 Task: Search one way flight ticket for 3 adults, 3 children in premium economy from Springfield: Abraham Lincoln Capital Airport to New Bern: Coastal Carolina Regional Airport (was Craven County Regional) on 5-4-2023. Choice of flights is United. Number of bags: 9 checked bags. Price is upto 25000. Outbound departure time preference is 20:45.
Action: Mouse moved to (308, 279)
Screenshot: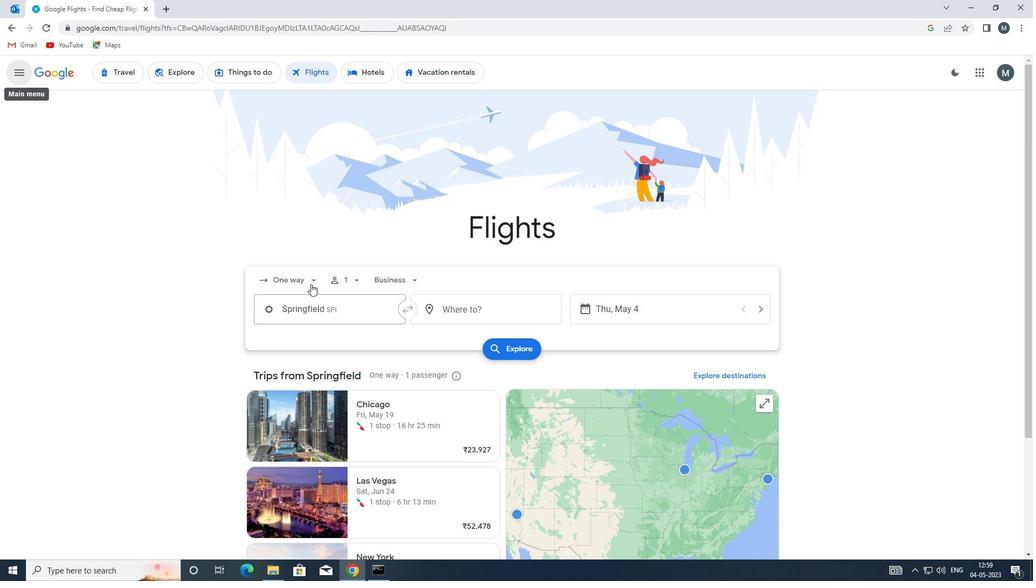 
Action: Mouse pressed left at (308, 279)
Screenshot: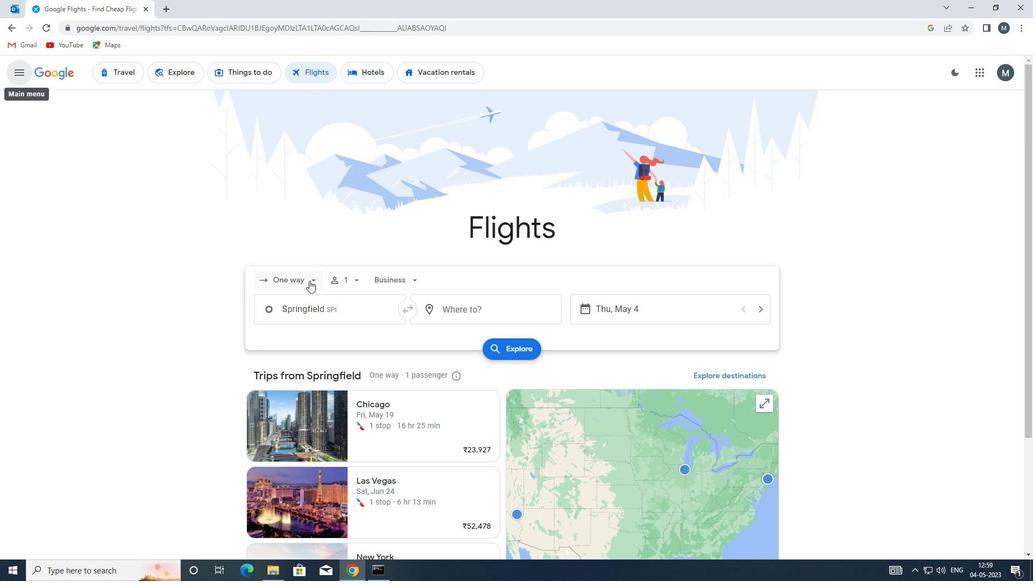 
Action: Mouse moved to (318, 333)
Screenshot: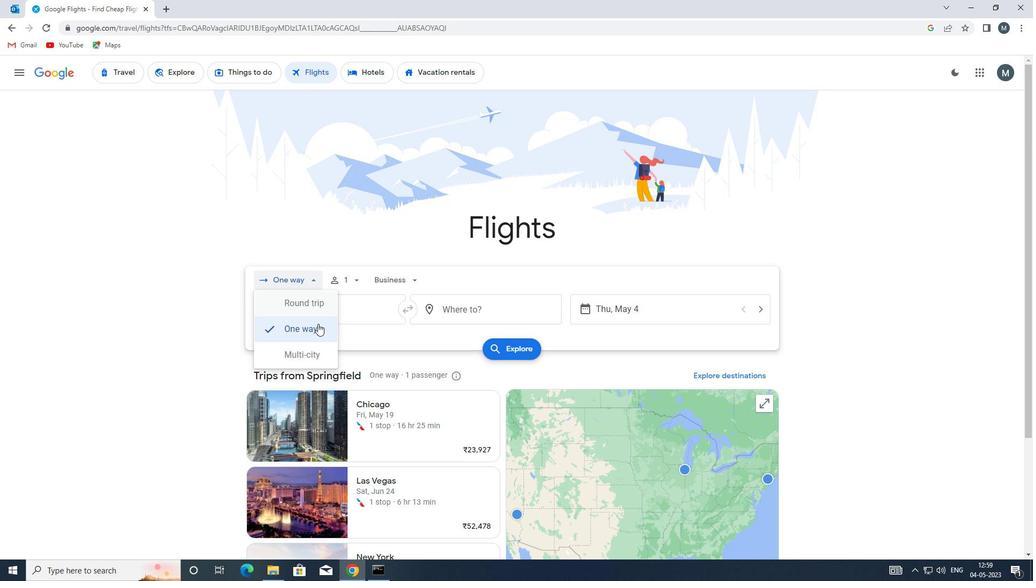 
Action: Mouse pressed left at (318, 333)
Screenshot: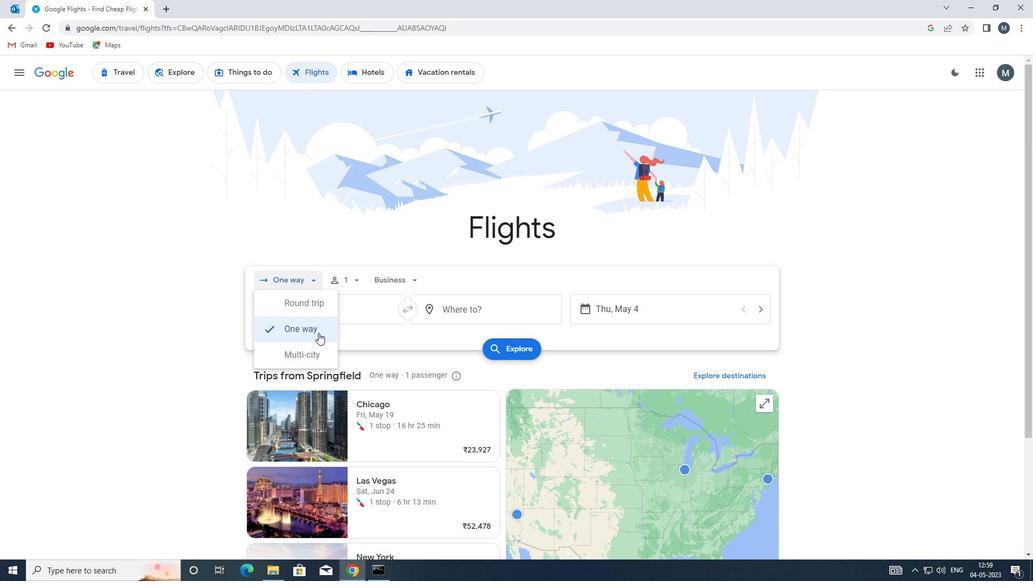 
Action: Mouse moved to (354, 279)
Screenshot: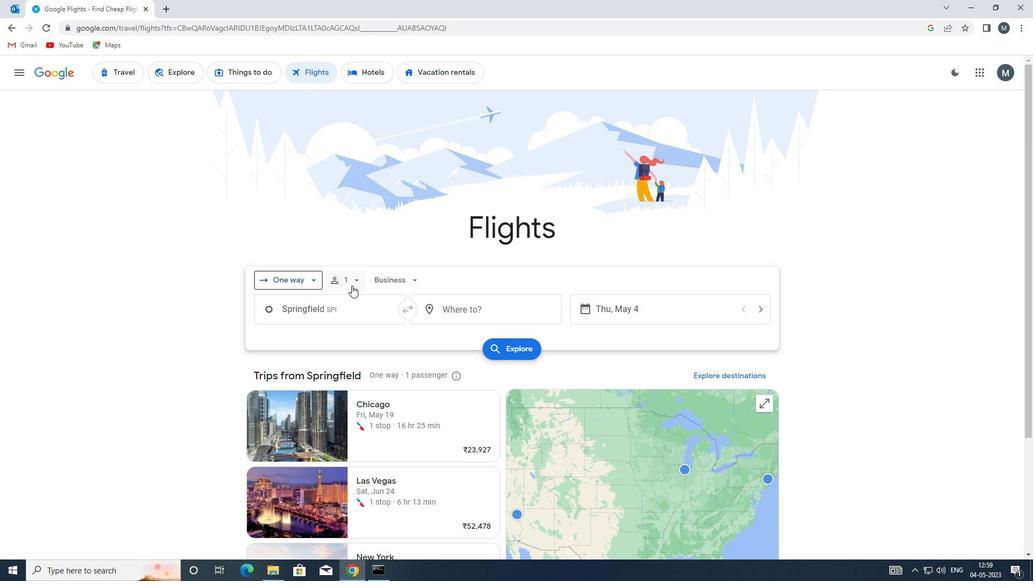 
Action: Mouse pressed left at (354, 279)
Screenshot: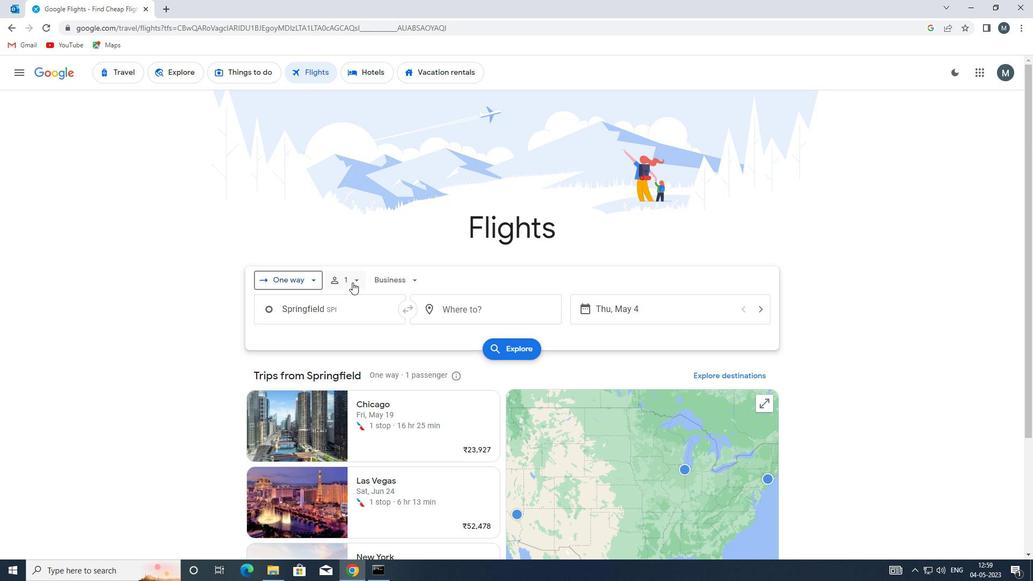
Action: Mouse moved to (445, 307)
Screenshot: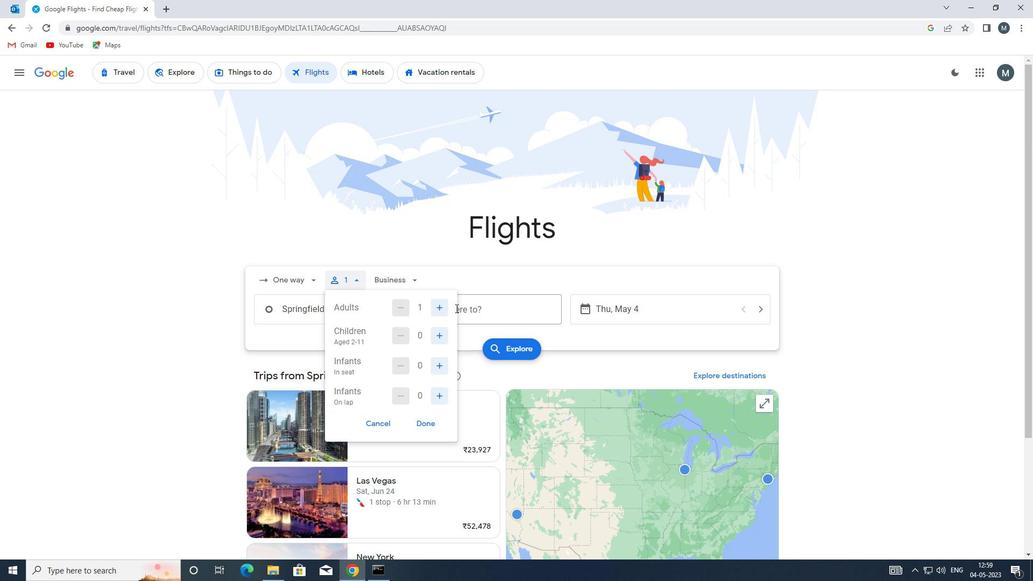 
Action: Mouse pressed left at (445, 307)
Screenshot: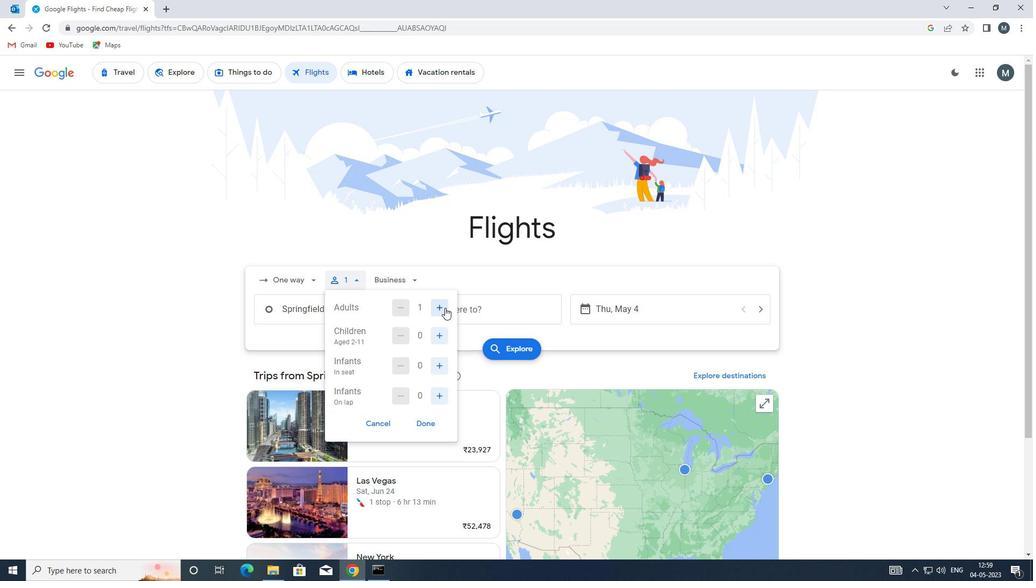 
Action: Mouse pressed left at (445, 307)
Screenshot: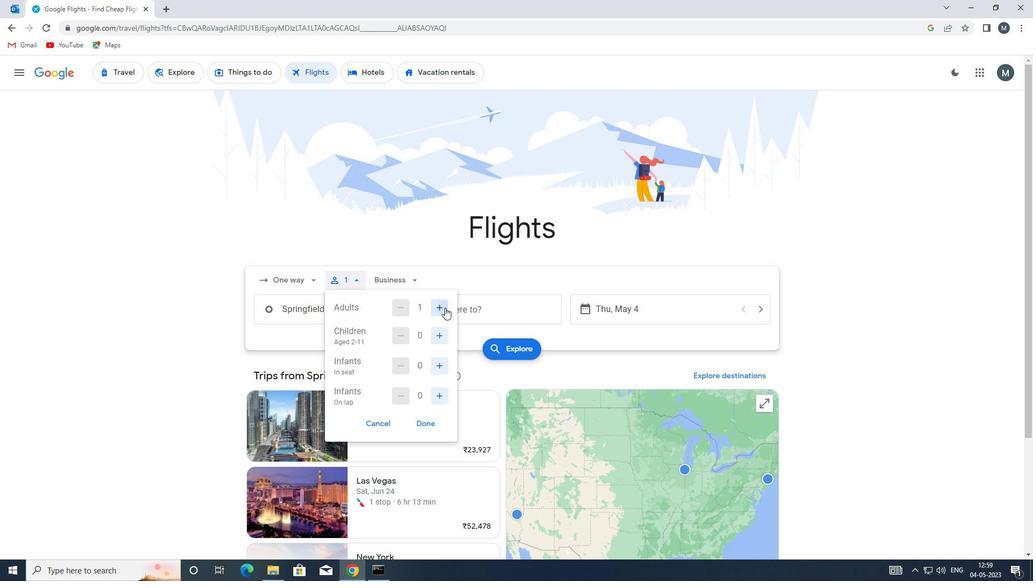 
Action: Mouse moved to (441, 333)
Screenshot: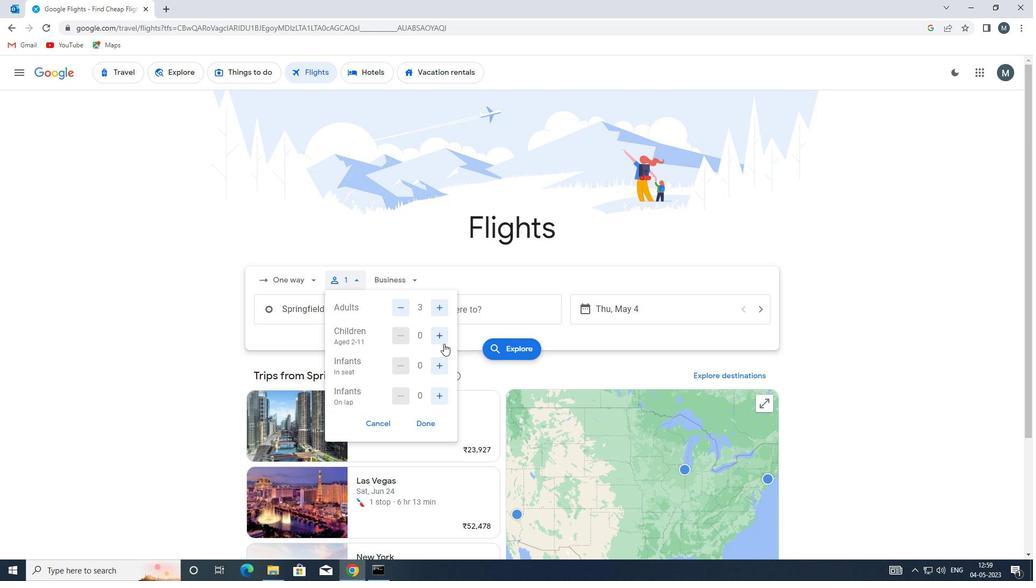 
Action: Mouse pressed left at (441, 333)
Screenshot: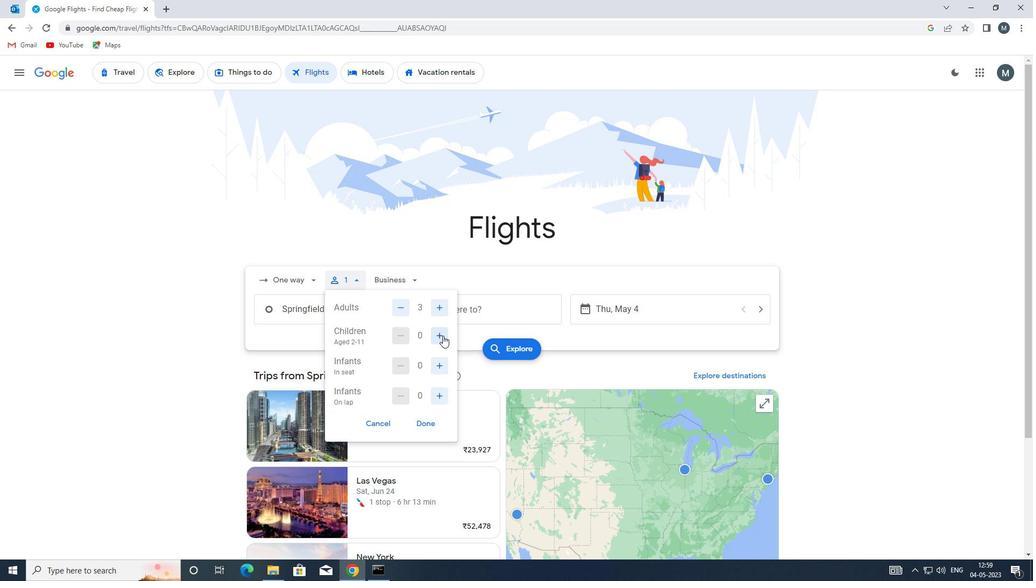 
Action: Mouse pressed left at (441, 333)
Screenshot: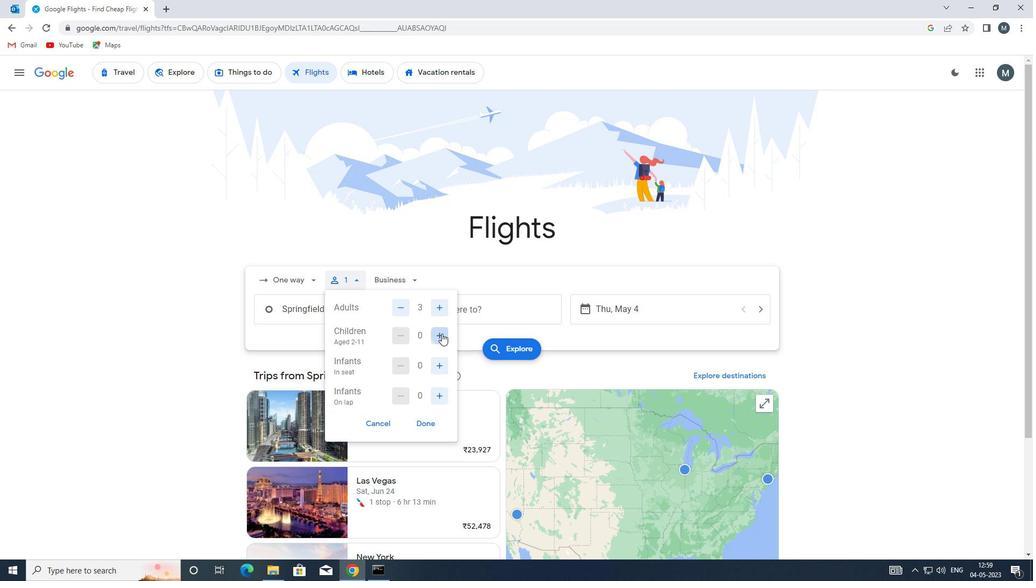 
Action: Mouse pressed left at (441, 333)
Screenshot: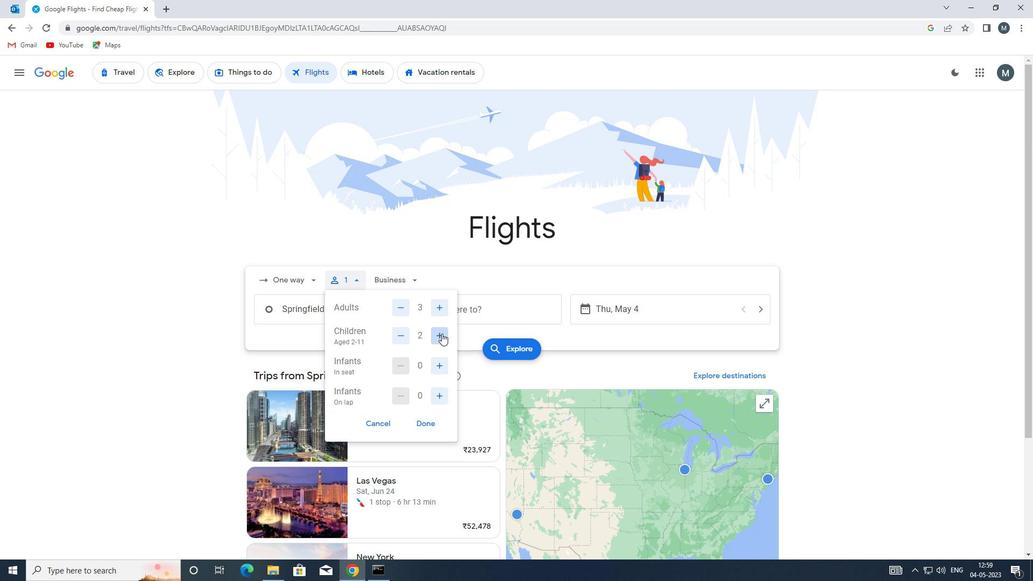 
Action: Mouse moved to (434, 418)
Screenshot: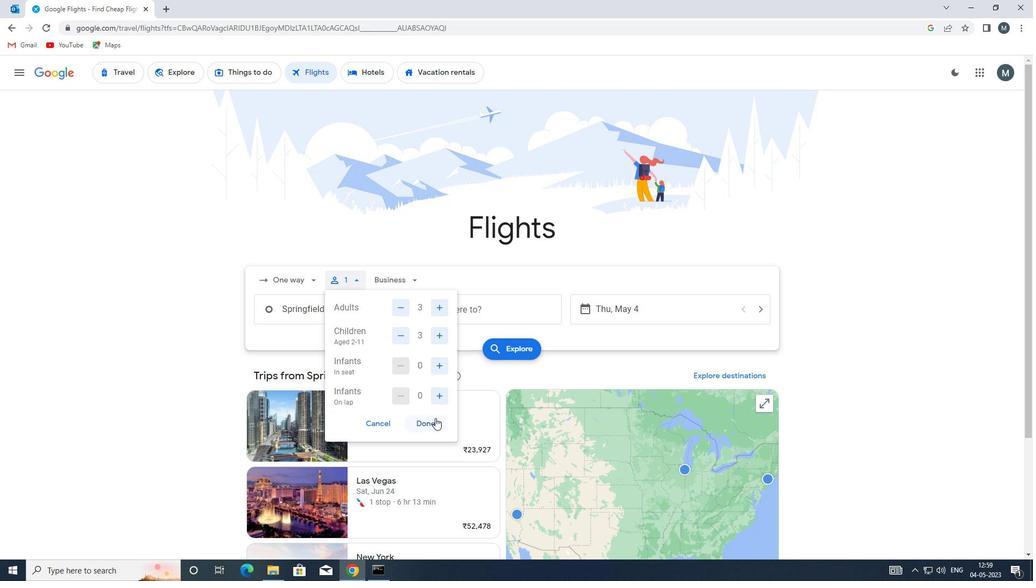 
Action: Mouse pressed left at (434, 418)
Screenshot: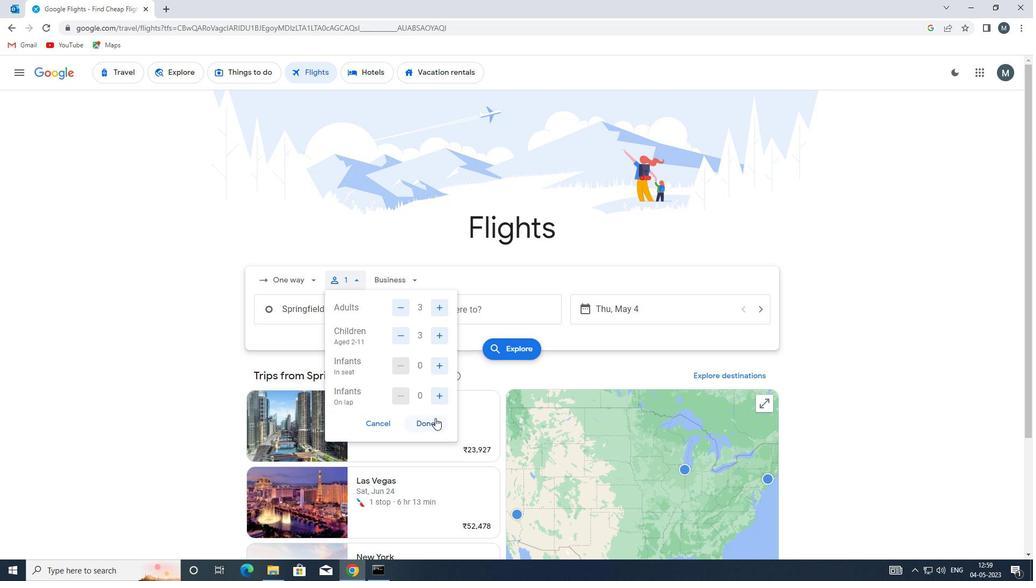 
Action: Mouse moved to (406, 272)
Screenshot: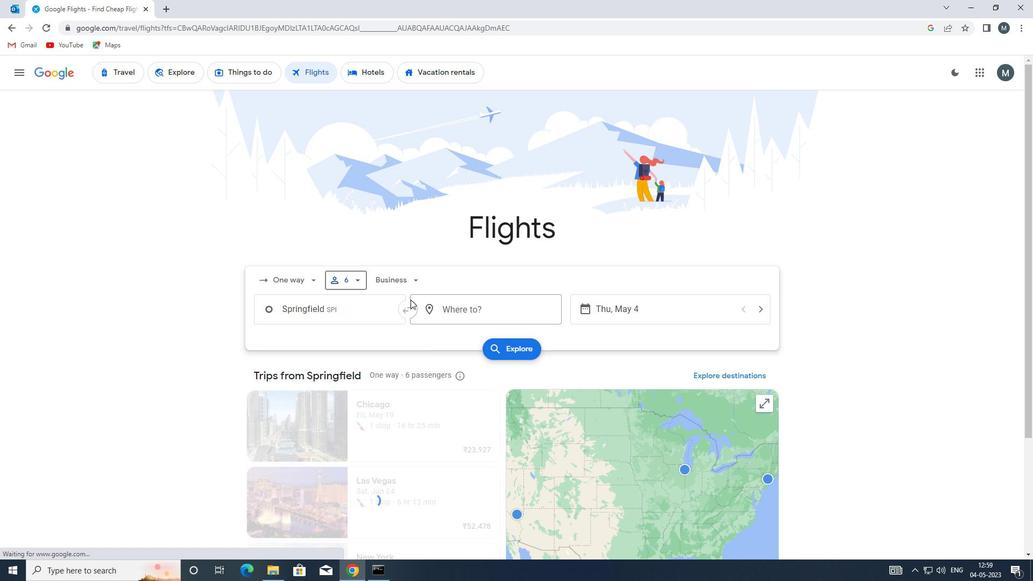 
Action: Mouse pressed left at (406, 272)
Screenshot: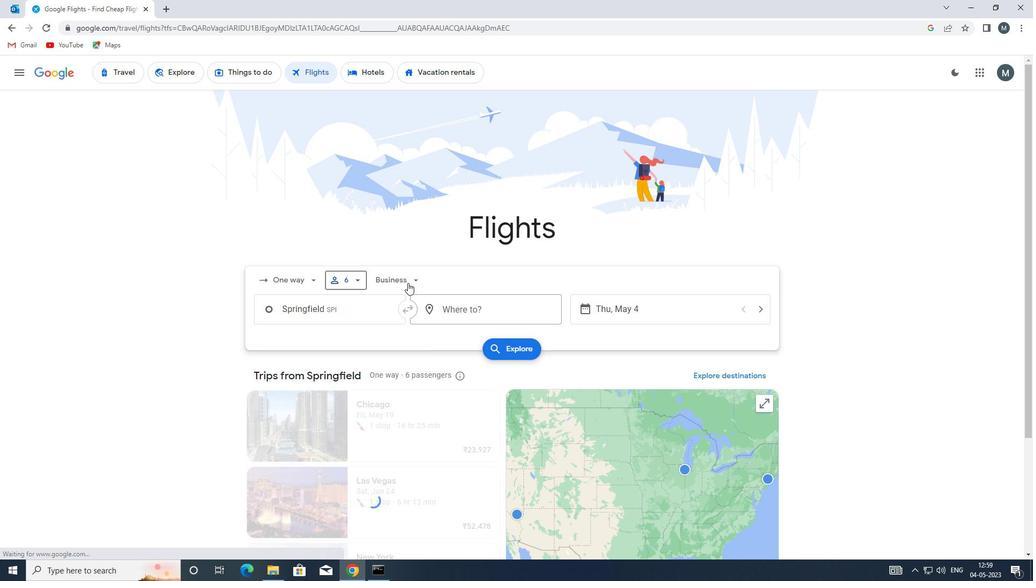 
Action: Mouse moved to (423, 331)
Screenshot: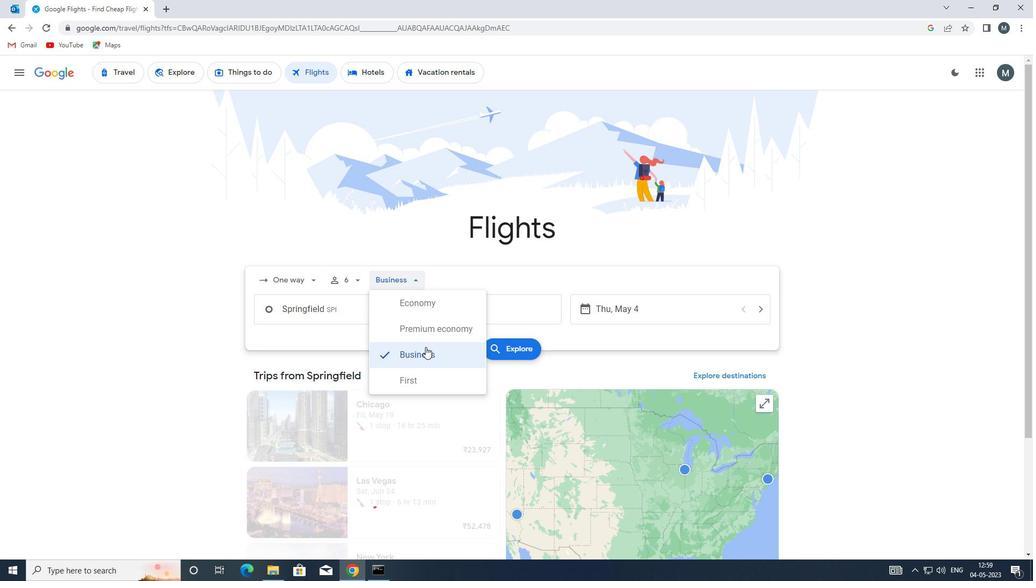 
Action: Mouse pressed left at (423, 331)
Screenshot: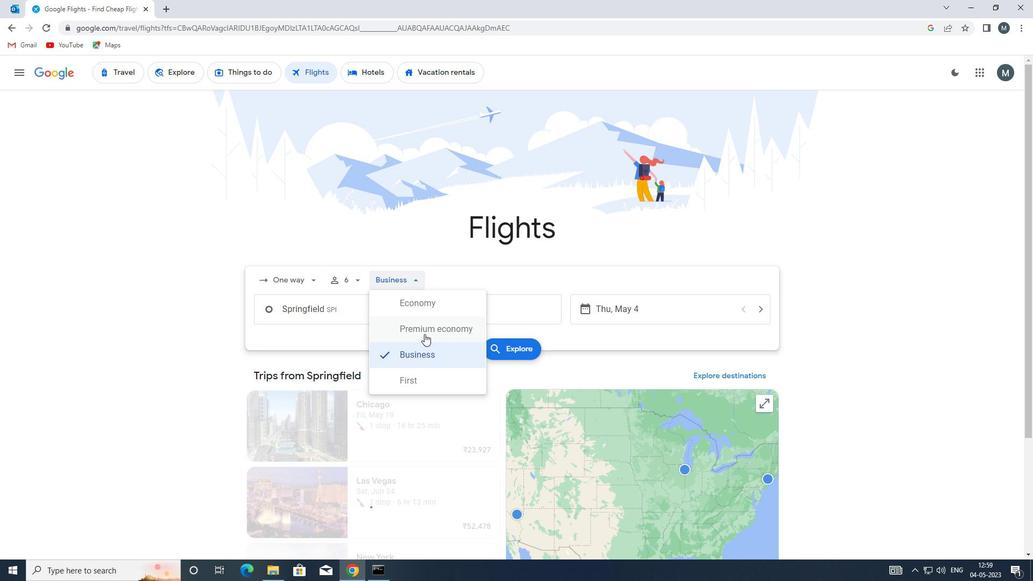 
Action: Mouse moved to (350, 307)
Screenshot: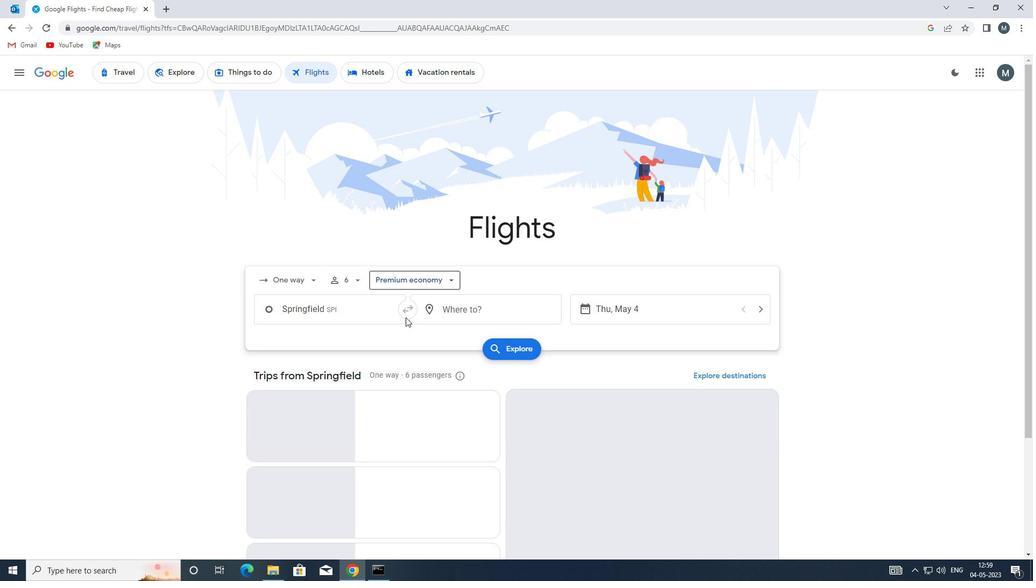 
Action: Mouse pressed left at (350, 307)
Screenshot: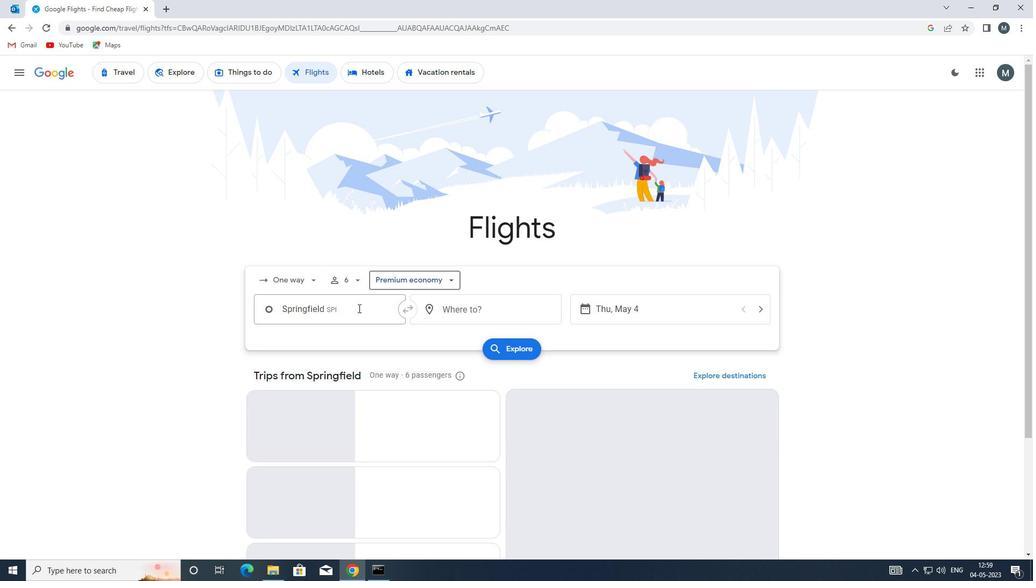 
Action: Mouse moved to (352, 309)
Screenshot: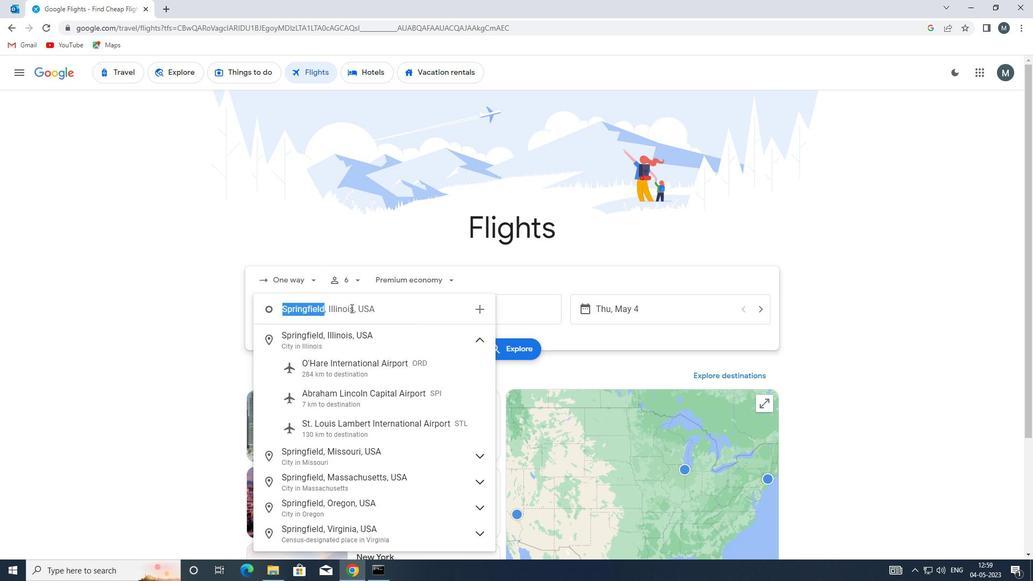 
Action: Key pressed s
Screenshot: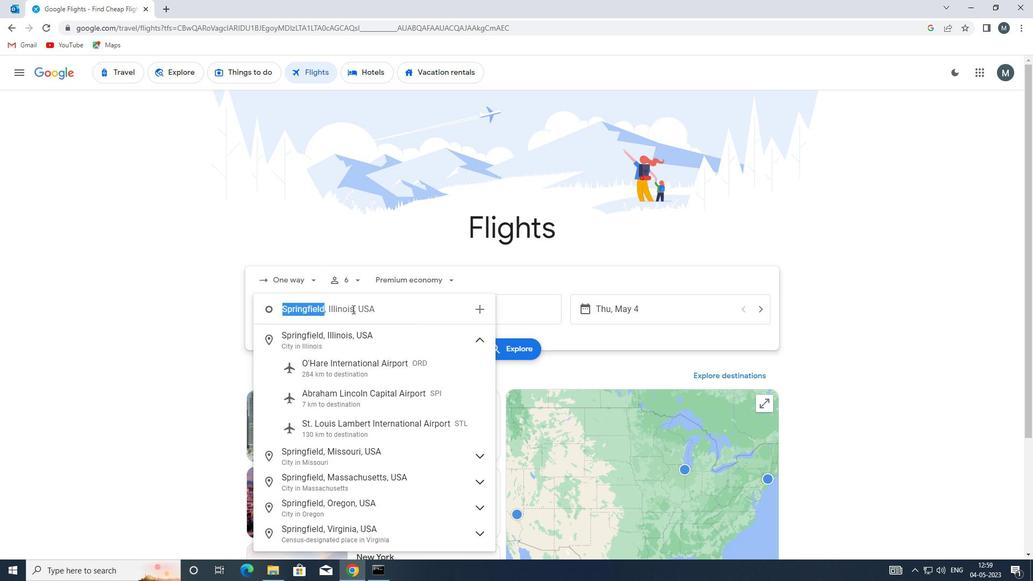 
Action: Mouse moved to (359, 350)
Screenshot: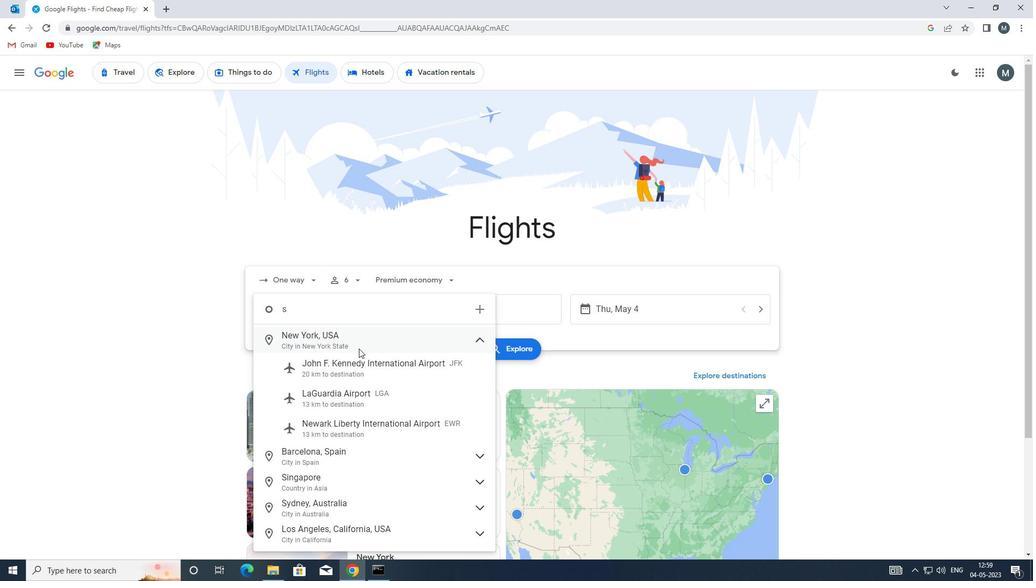 
Action: Key pressed pi
Screenshot: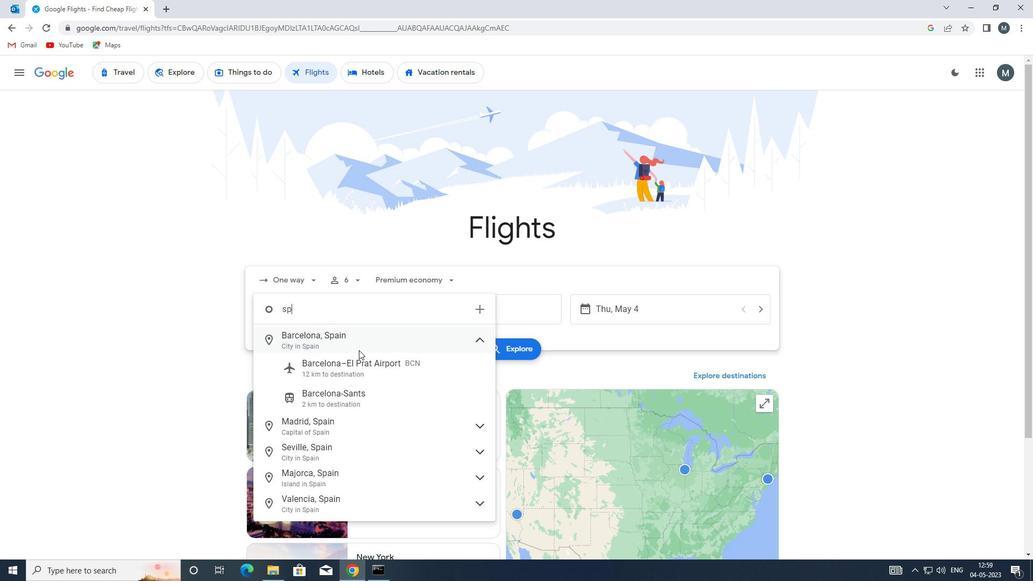 
Action: Mouse moved to (360, 341)
Screenshot: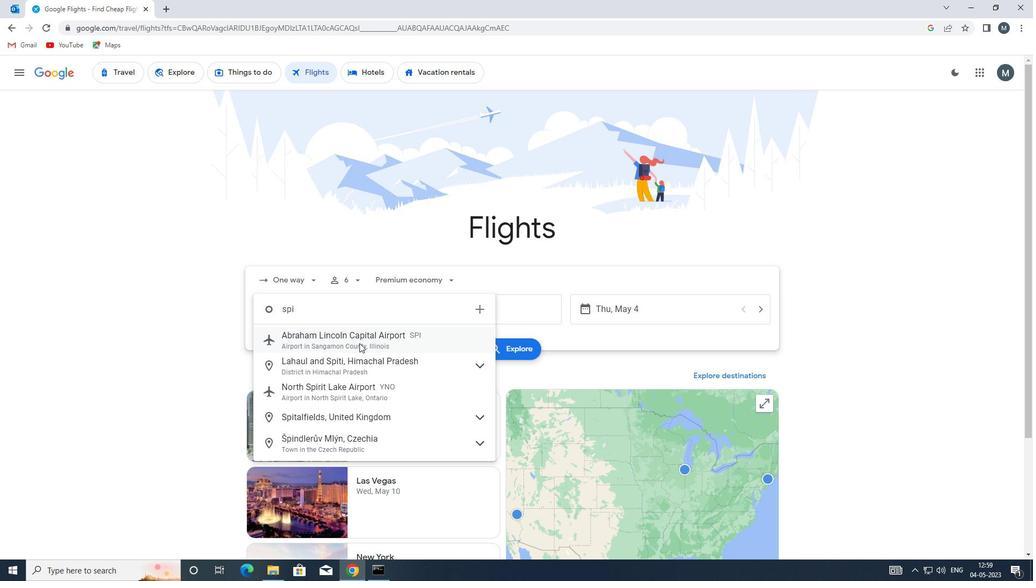 
Action: Mouse pressed left at (360, 341)
Screenshot: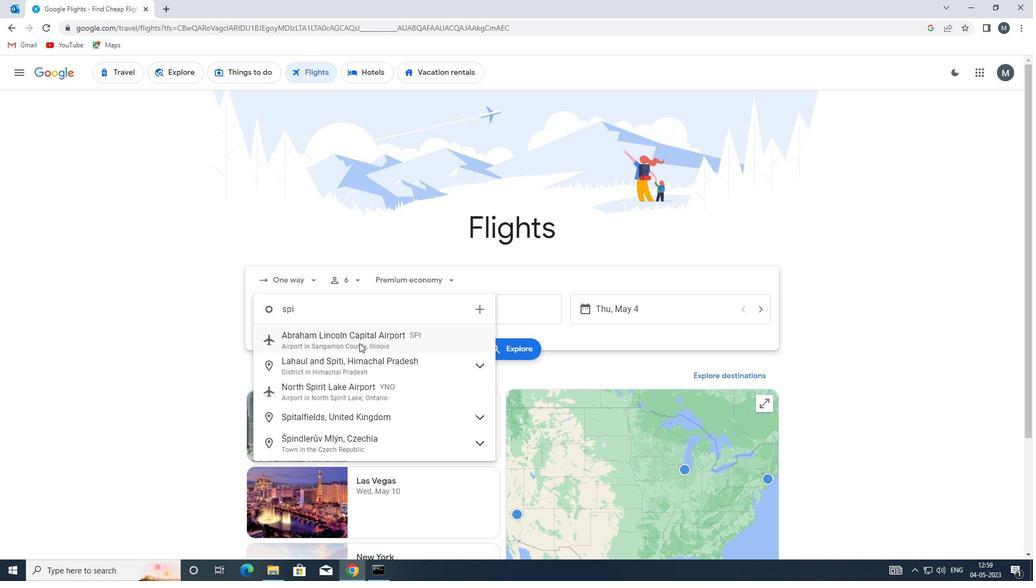 
Action: Mouse moved to (448, 315)
Screenshot: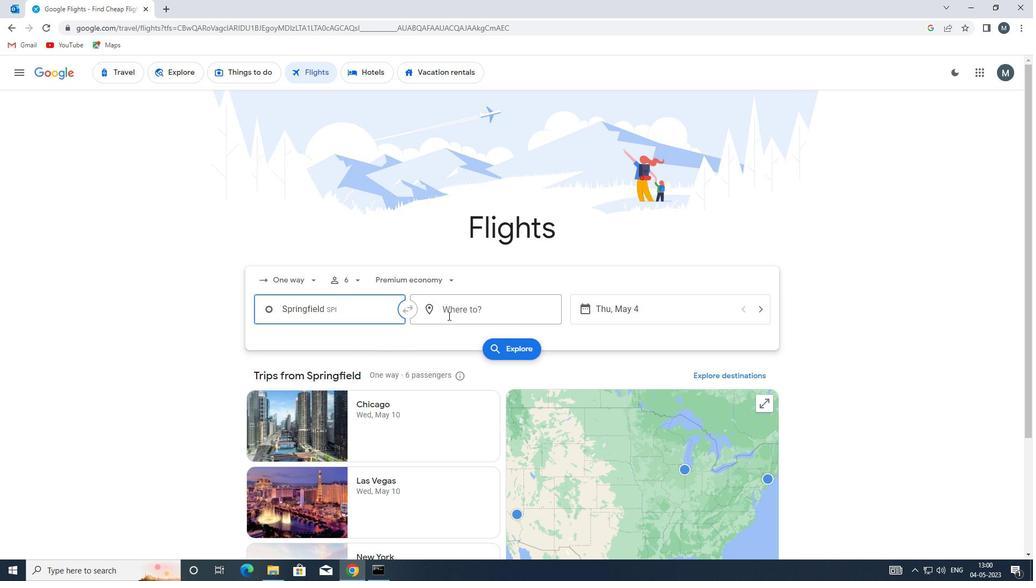 
Action: Mouse pressed left at (448, 315)
Screenshot: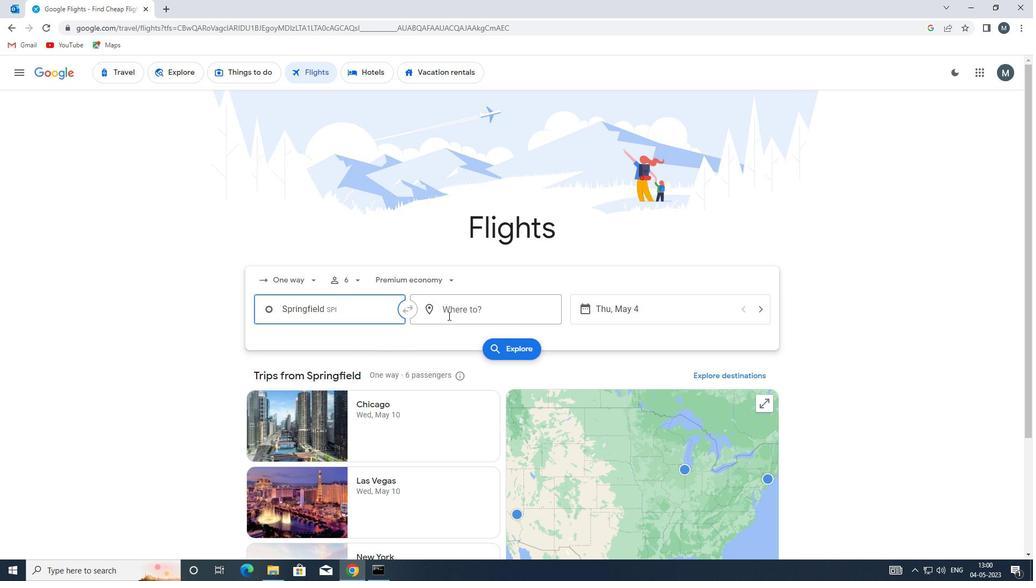 
Action: Key pressed ewn
Screenshot: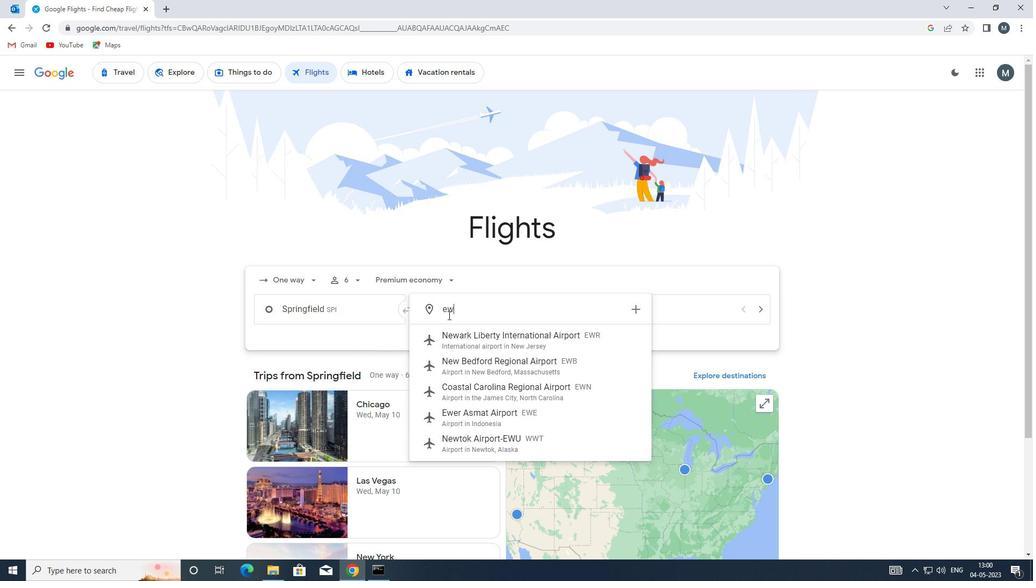 
Action: Mouse moved to (460, 341)
Screenshot: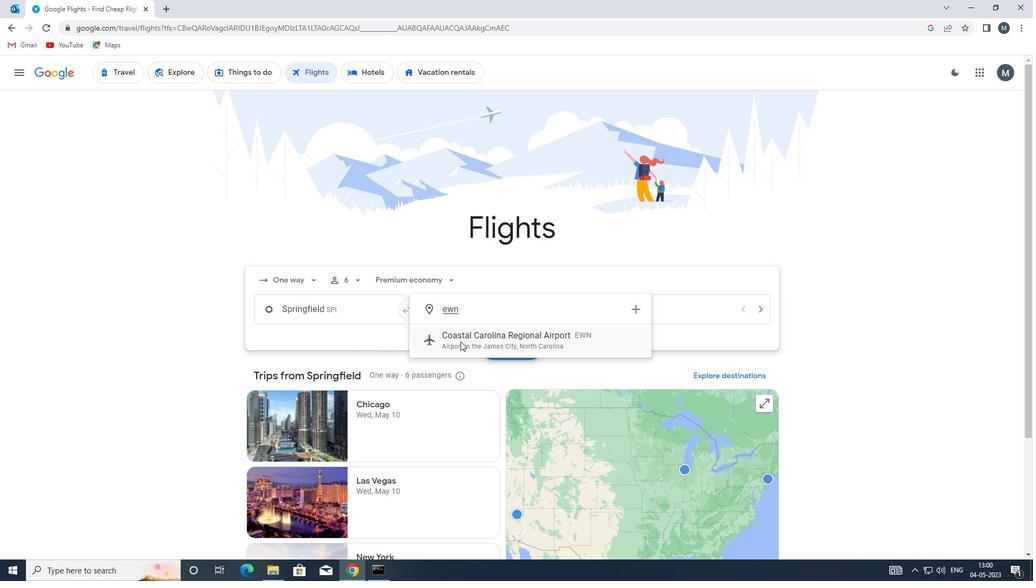 
Action: Mouse pressed left at (460, 341)
Screenshot: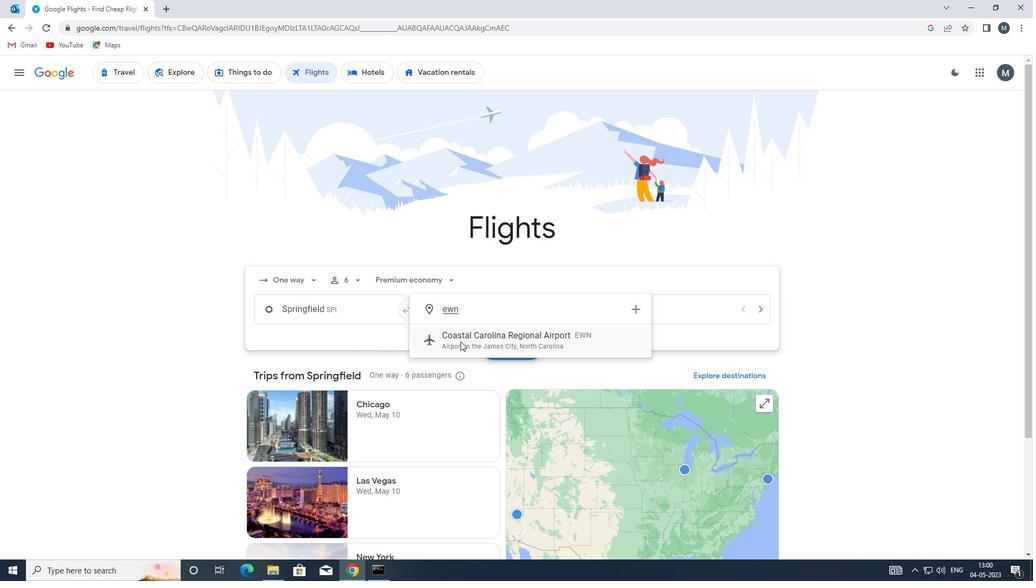 
Action: Mouse moved to (597, 311)
Screenshot: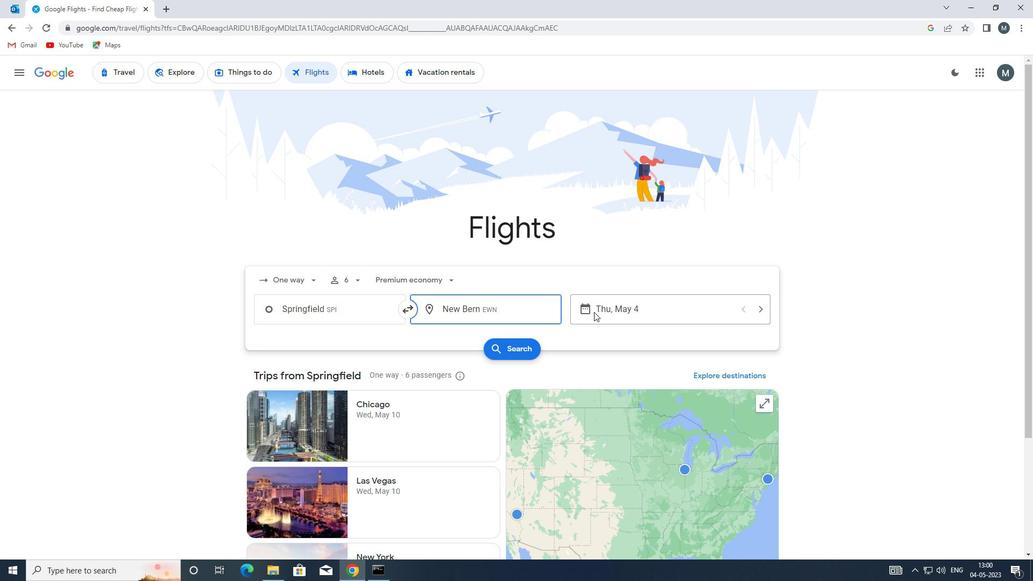 
Action: Mouse pressed left at (597, 311)
Screenshot: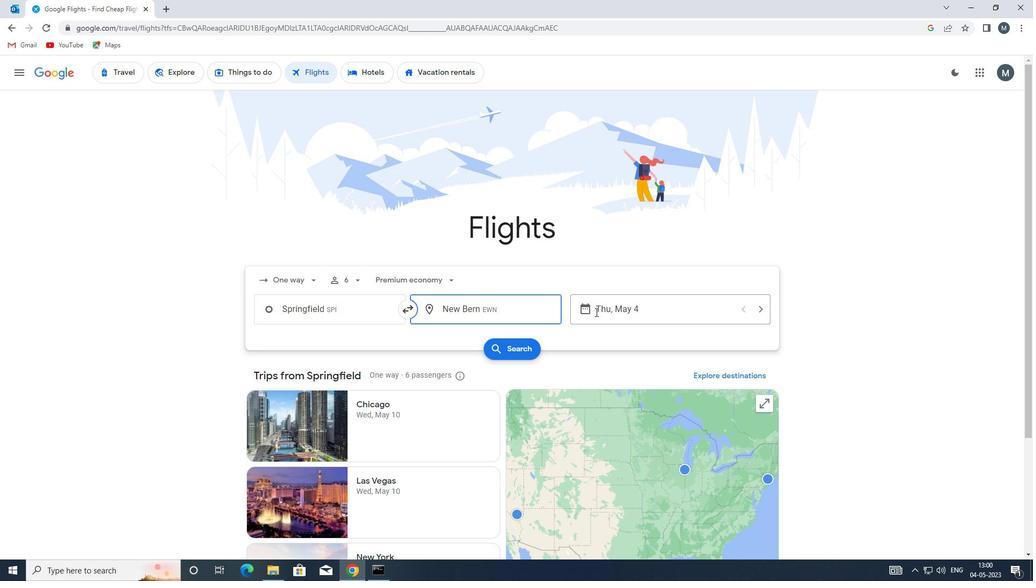 
Action: Mouse moved to (496, 364)
Screenshot: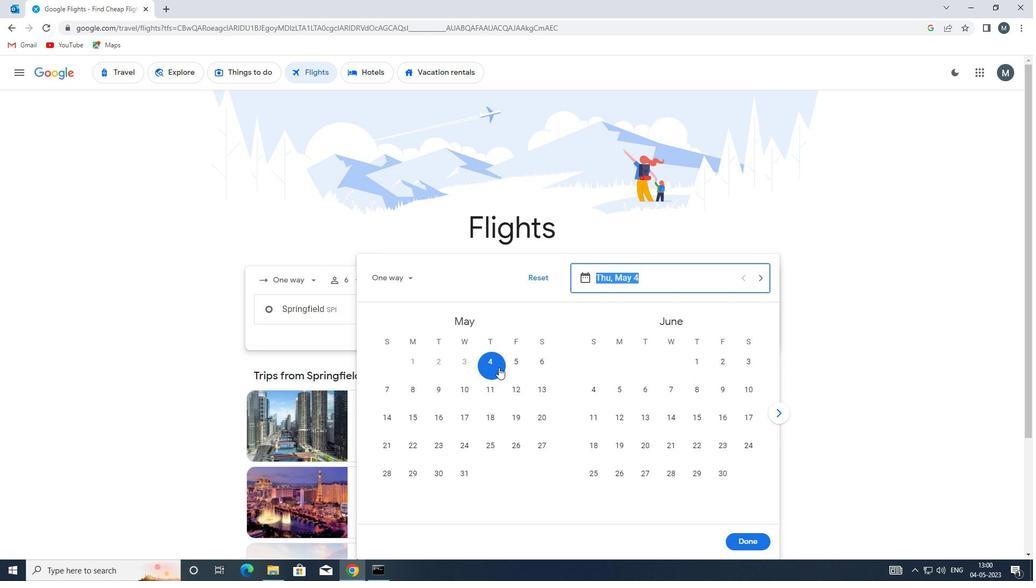 
Action: Mouse pressed left at (496, 364)
Screenshot: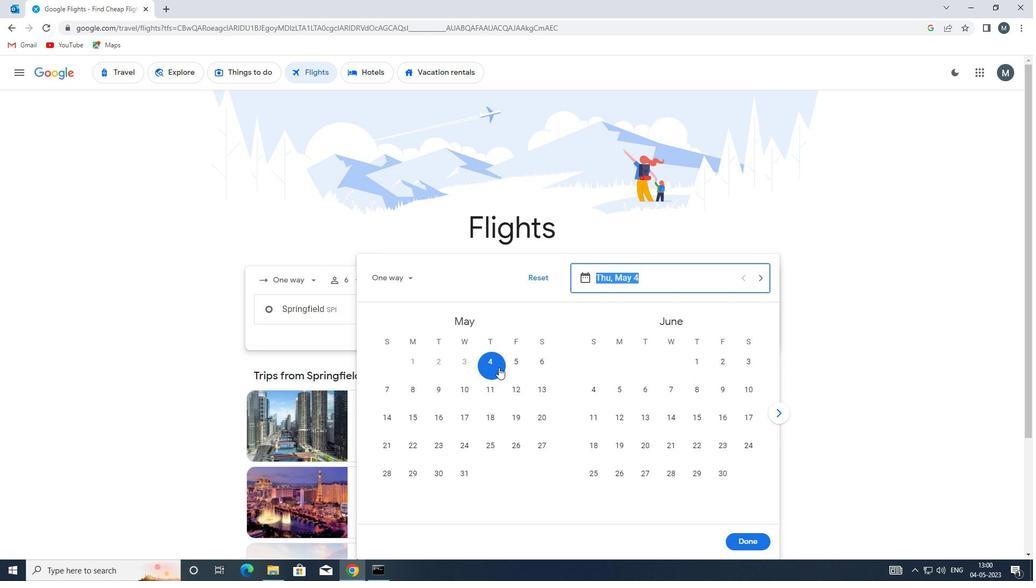 
Action: Mouse moved to (738, 541)
Screenshot: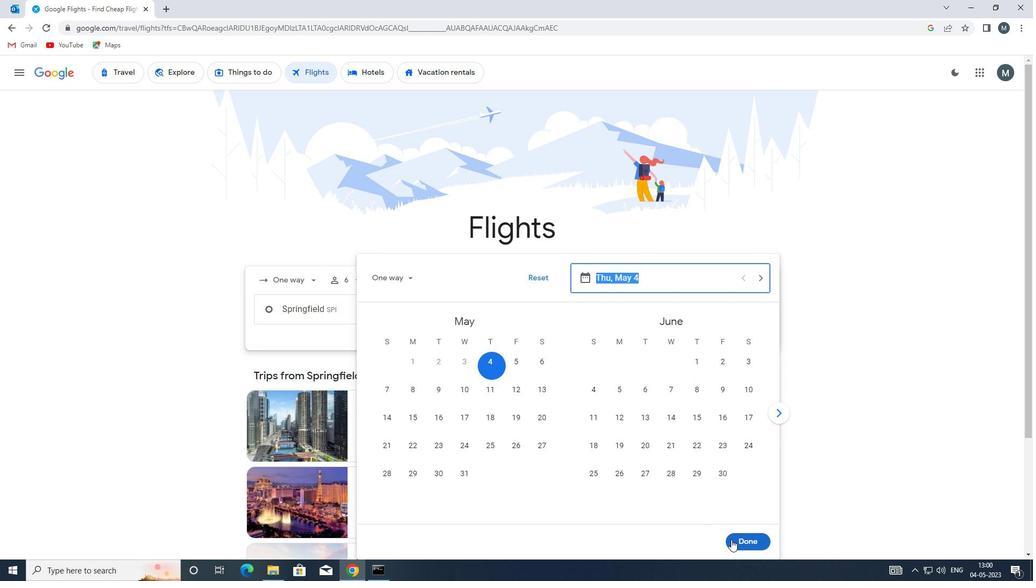 
Action: Mouse pressed left at (738, 541)
Screenshot: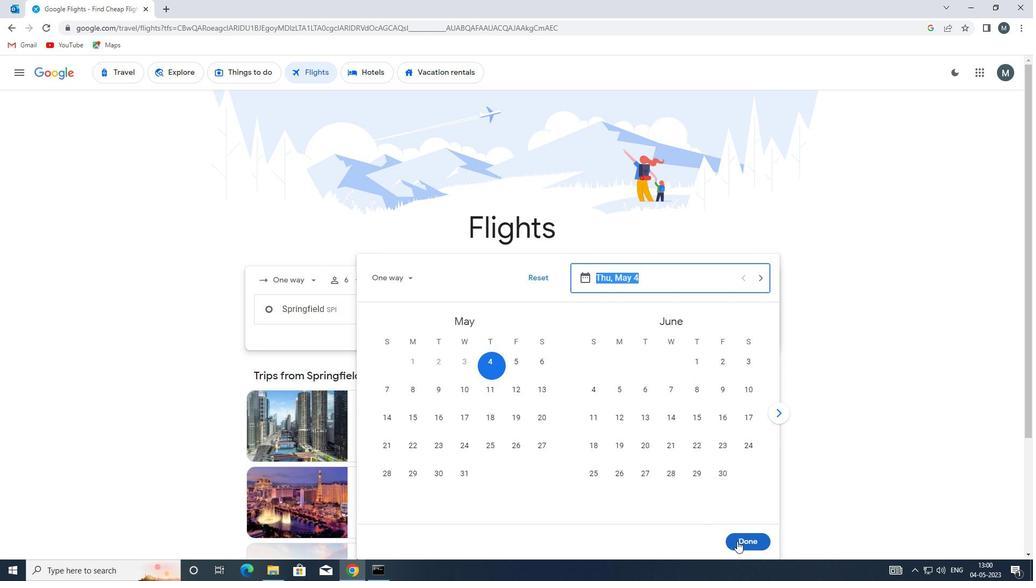 
Action: Mouse moved to (507, 346)
Screenshot: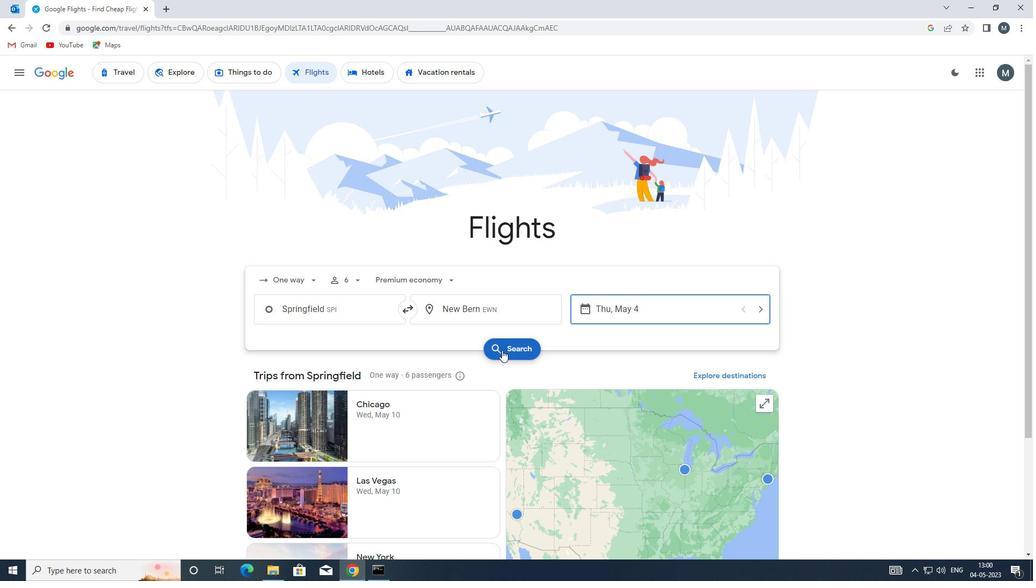 
Action: Mouse pressed left at (507, 346)
Screenshot: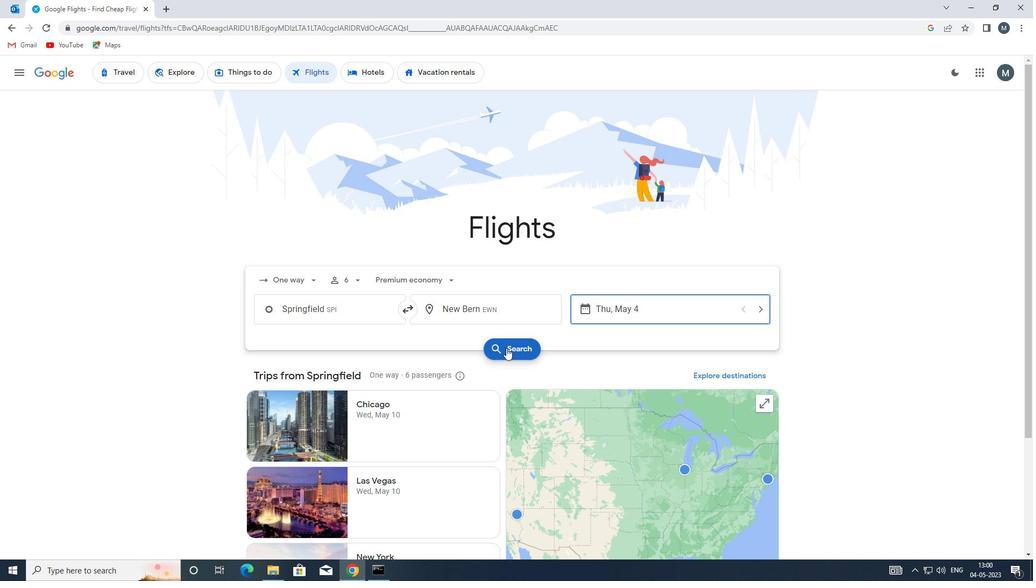 
Action: Mouse moved to (272, 174)
Screenshot: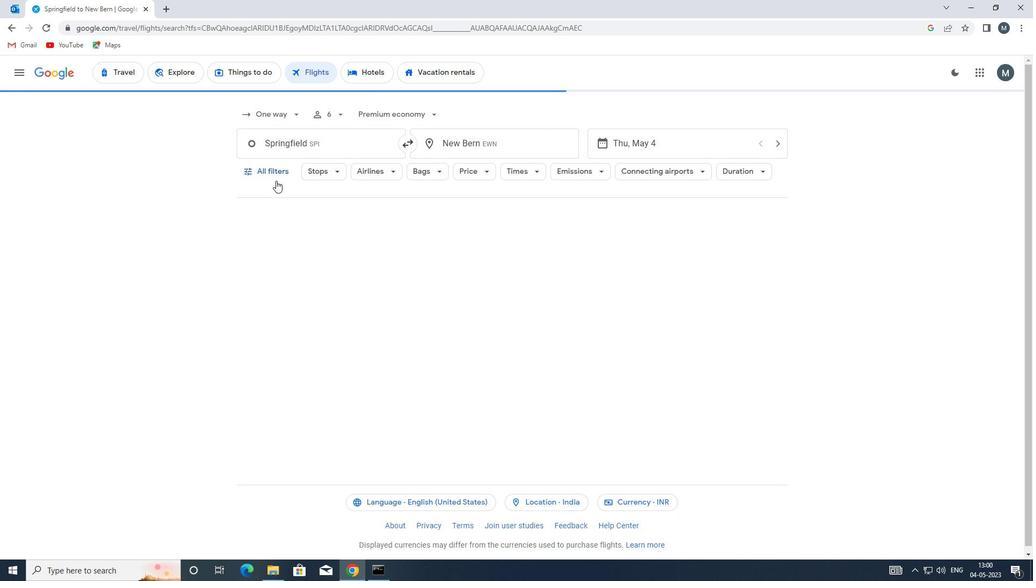 
Action: Mouse pressed left at (272, 174)
Screenshot: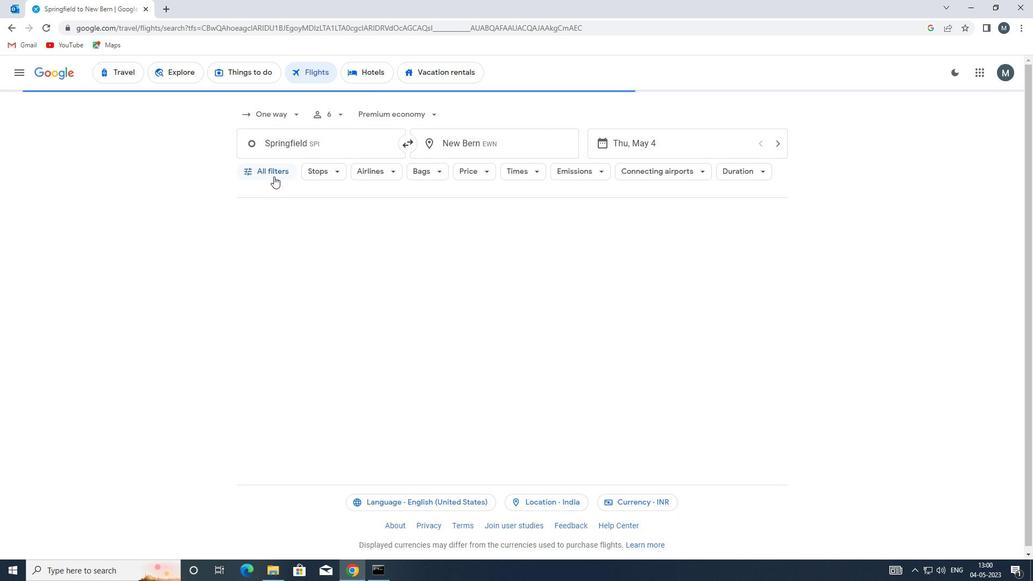 
Action: Mouse moved to (331, 313)
Screenshot: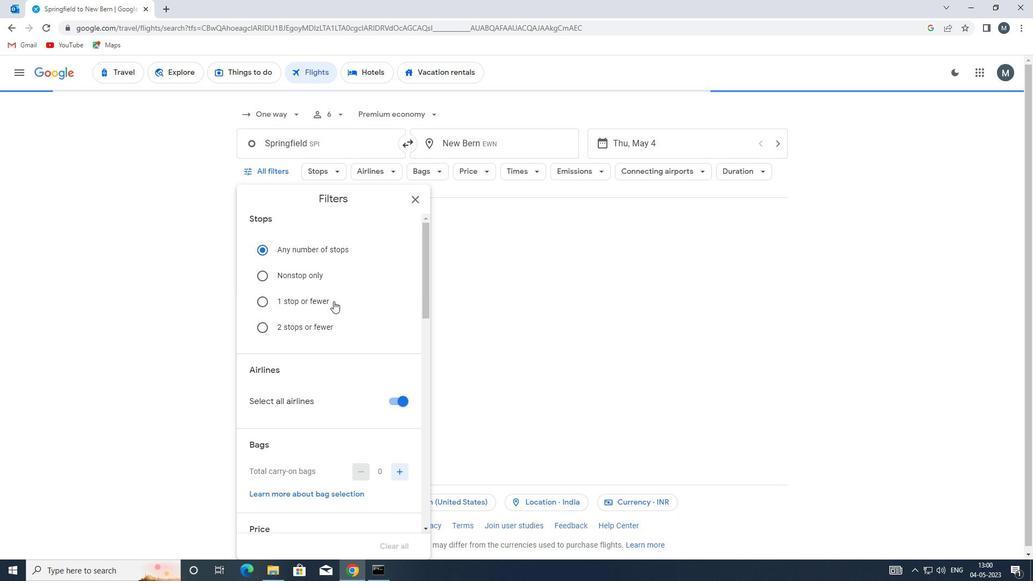 
Action: Mouse scrolled (331, 313) with delta (0, 0)
Screenshot: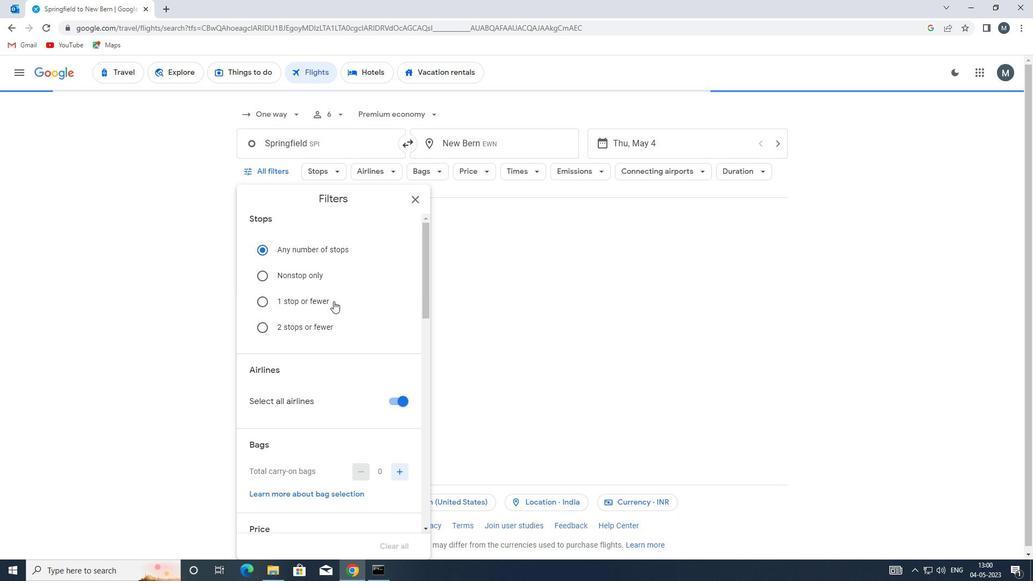 
Action: Mouse moved to (397, 347)
Screenshot: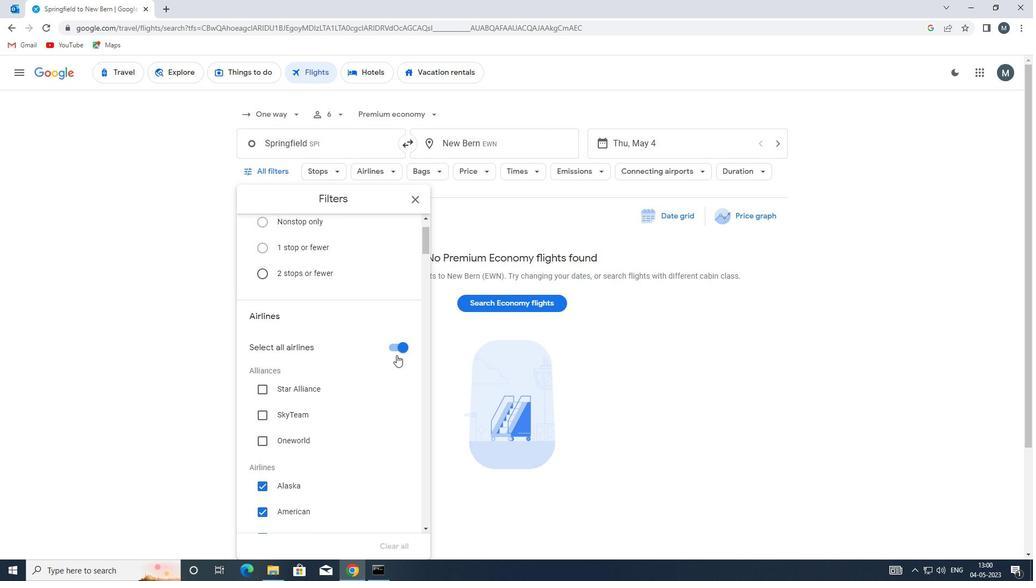 
Action: Mouse pressed left at (397, 347)
Screenshot: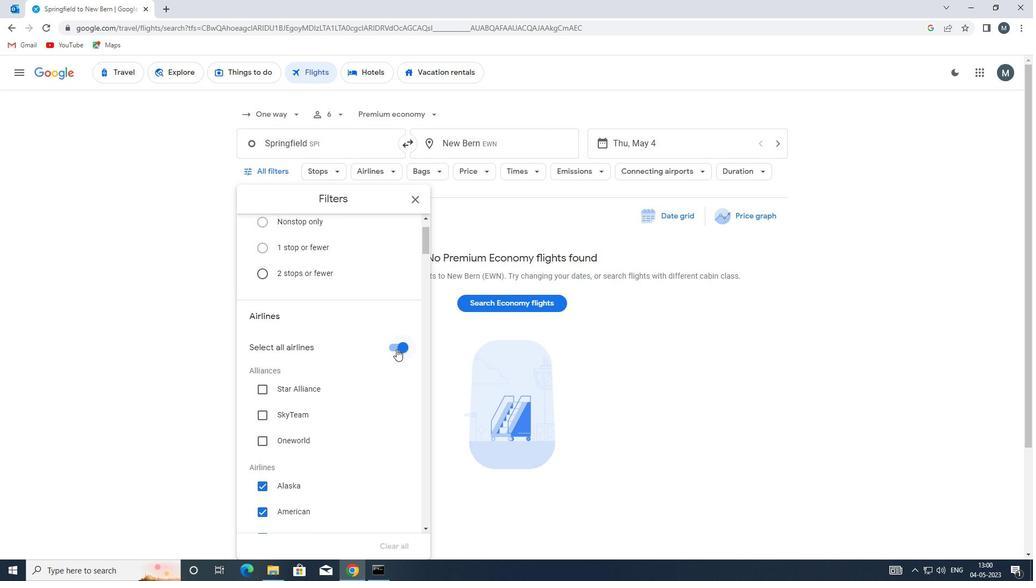 
Action: Mouse moved to (328, 361)
Screenshot: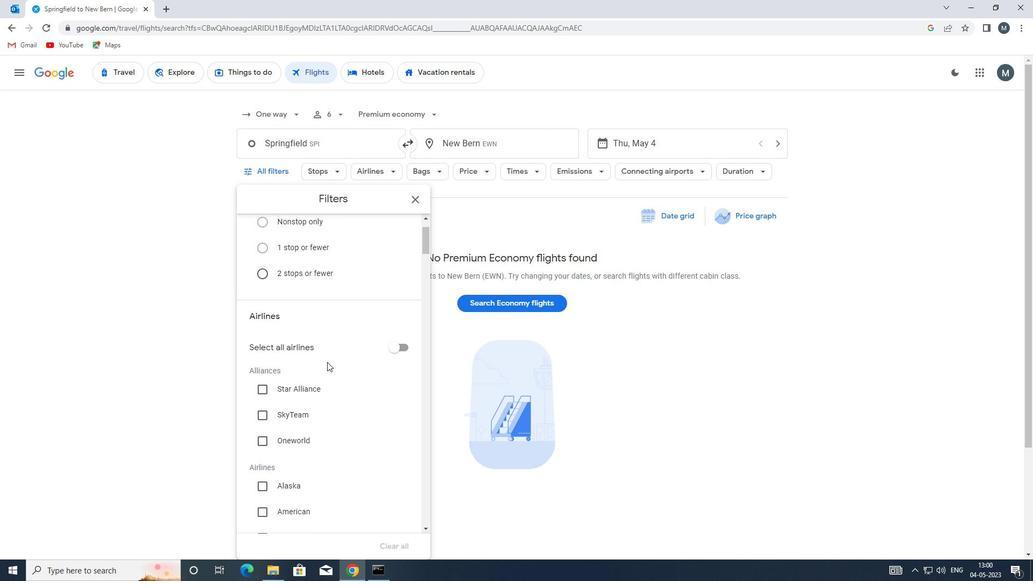 
Action: Mouse scrolled (328, 360) with delta (0, 0)
Screenshot: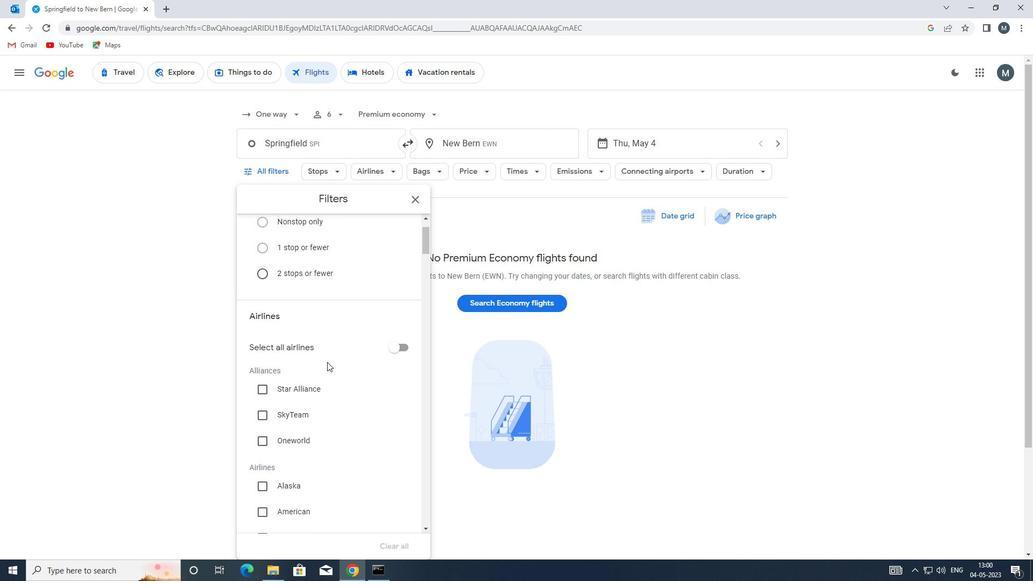 
Action: Mouse moved to (328, 361)
Screenshot: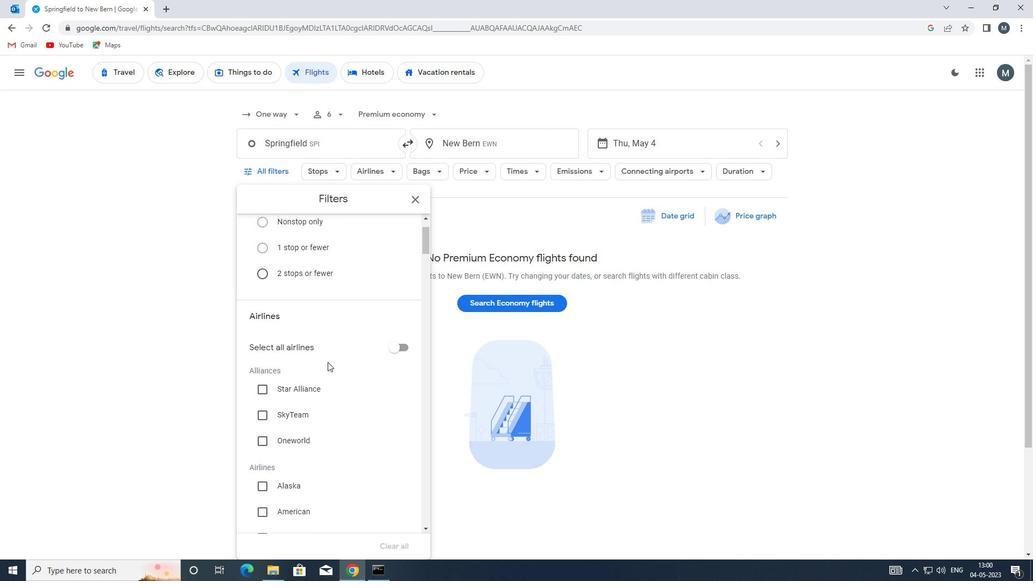 
Action: Mouse scrolled (328, 360) with delta (0, 0)
Screenshot: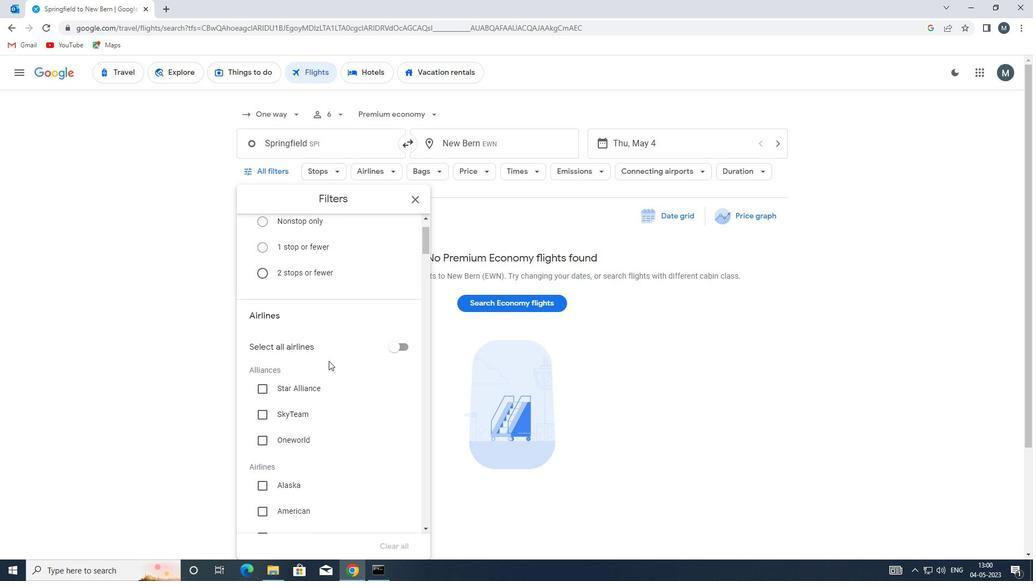 
Action: Mouse moved to (328, 362)
Screenshot: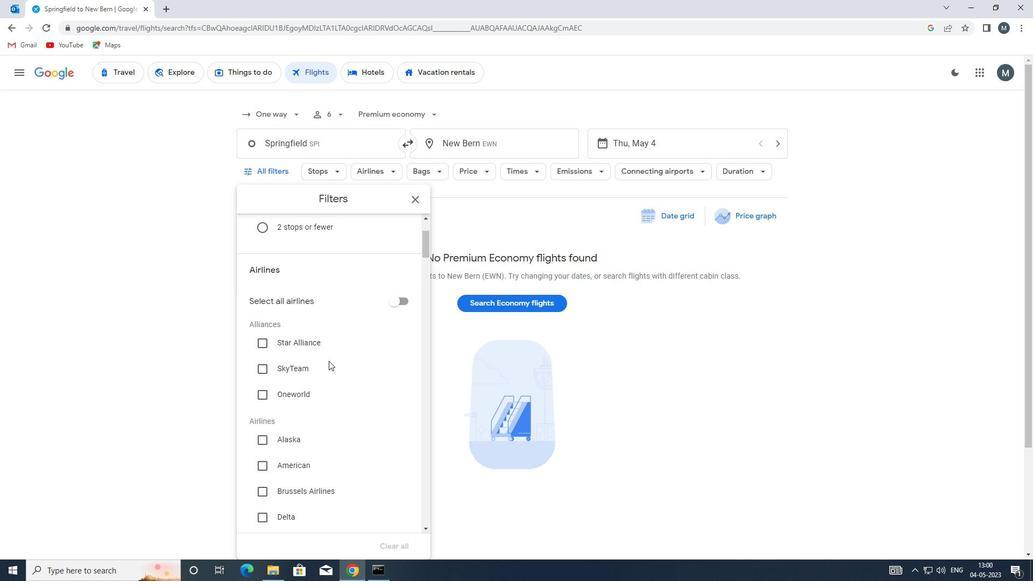 
Action: Mouse scrolled (328, 361) with delta (0, 0)
Screenshot: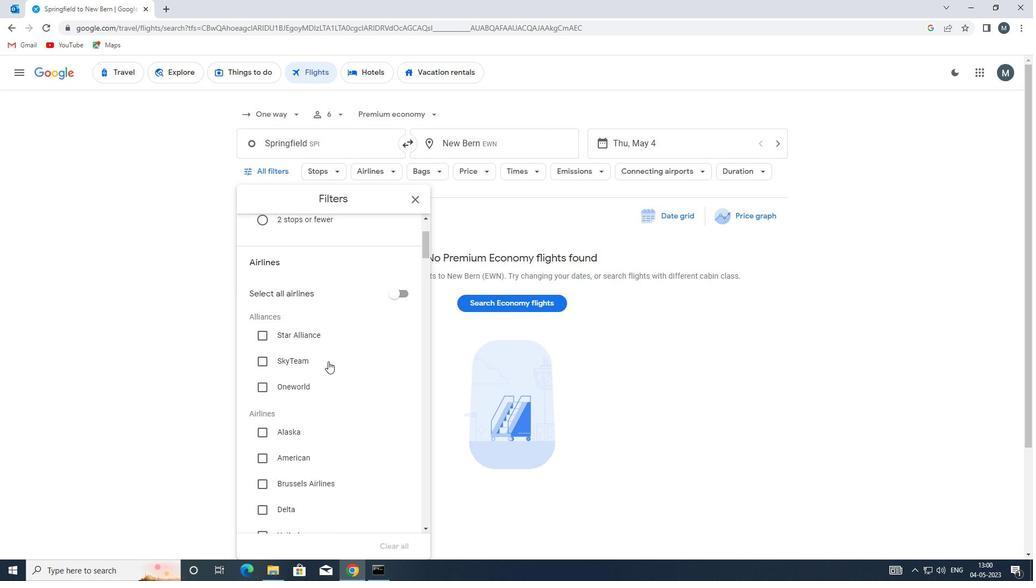 
Action: Mouse moved to (293, 425)
Screenshot: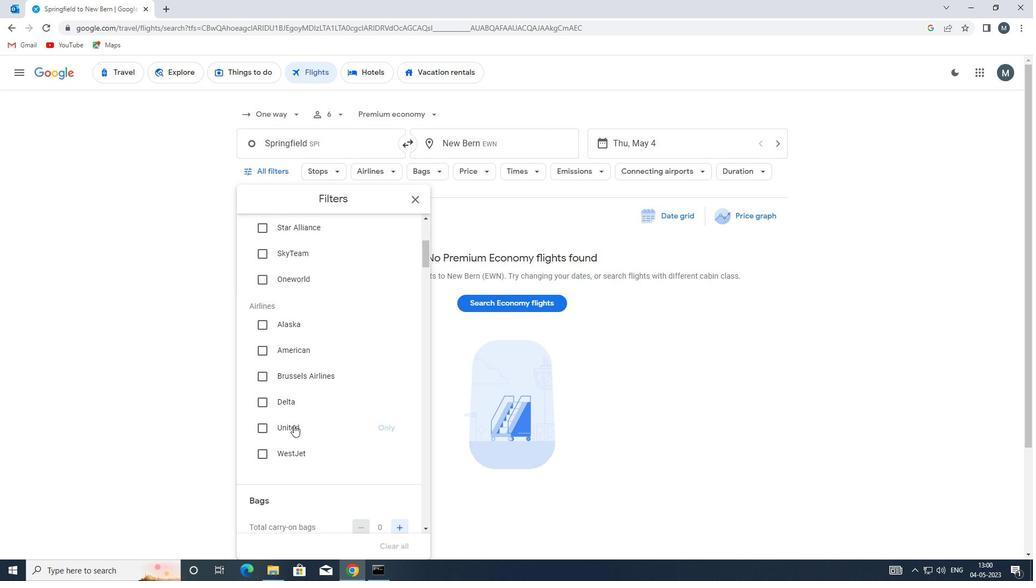 
Action: Mouse pressed left at (293, 425)
Screenshot: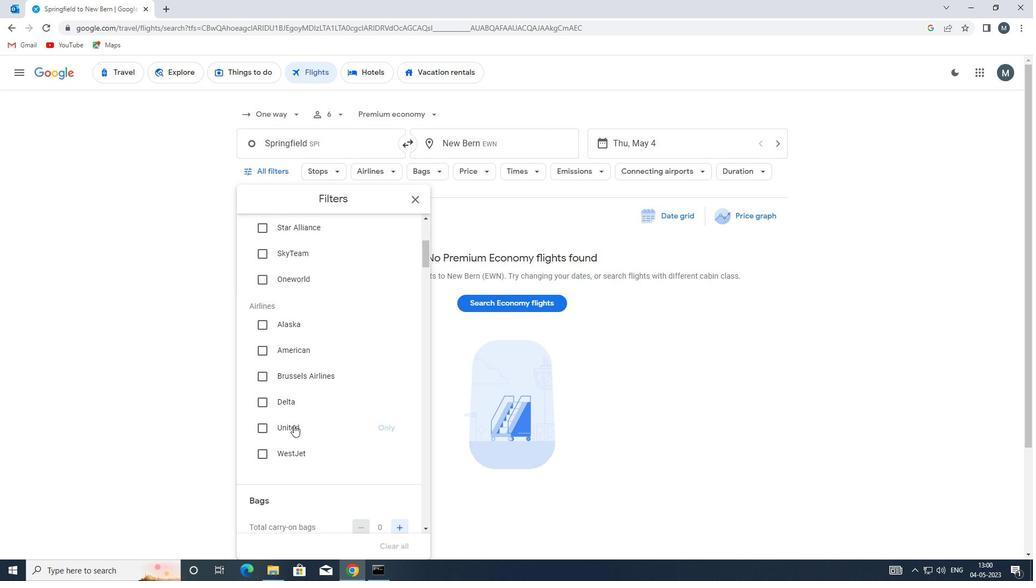 
Action: Mouse moved to (332, 390)
Screenshot: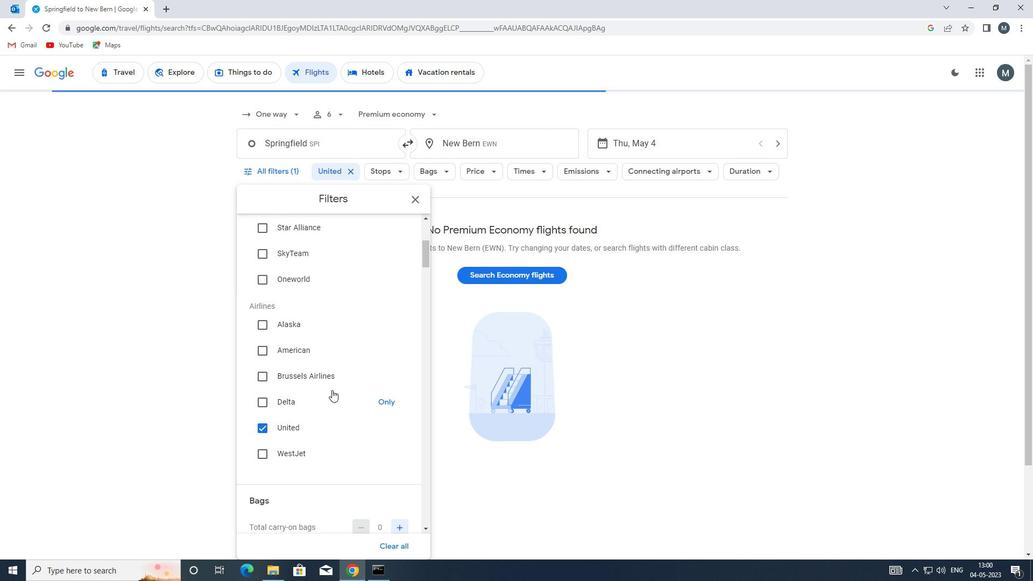 
Action: Mouse scrolled (332, 390) with delta (0, 0)
Screenshot: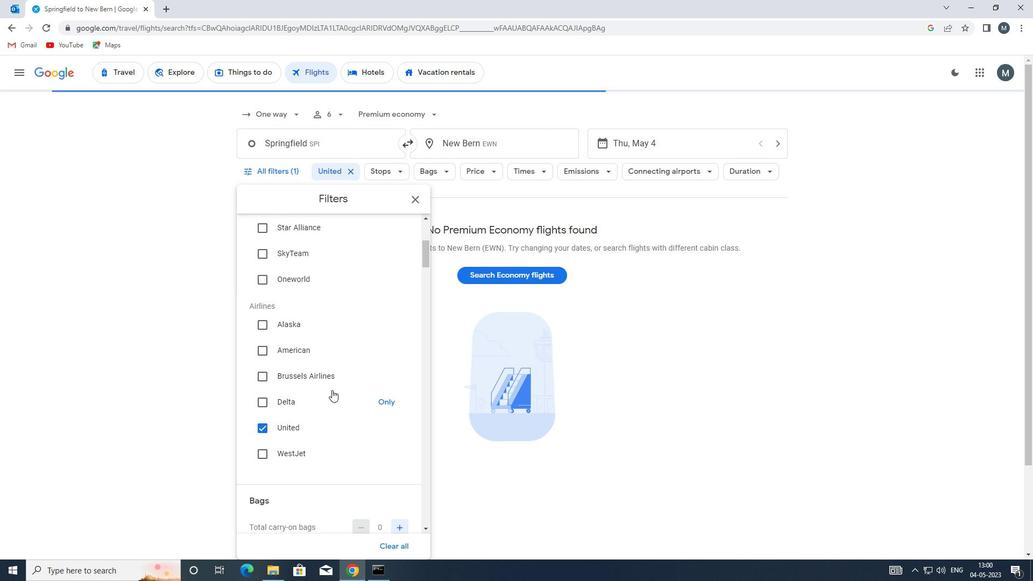 
Action: Mouse moved to (332, 390)
Screenshot: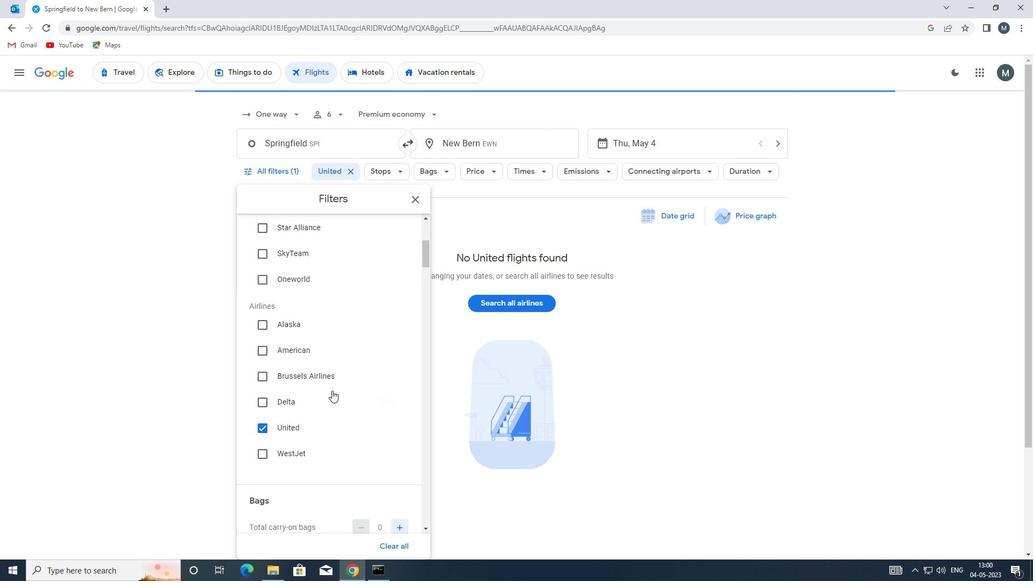 
Action: Mouse scrolled (332, 390) with delta (0, 0)
Screenshot: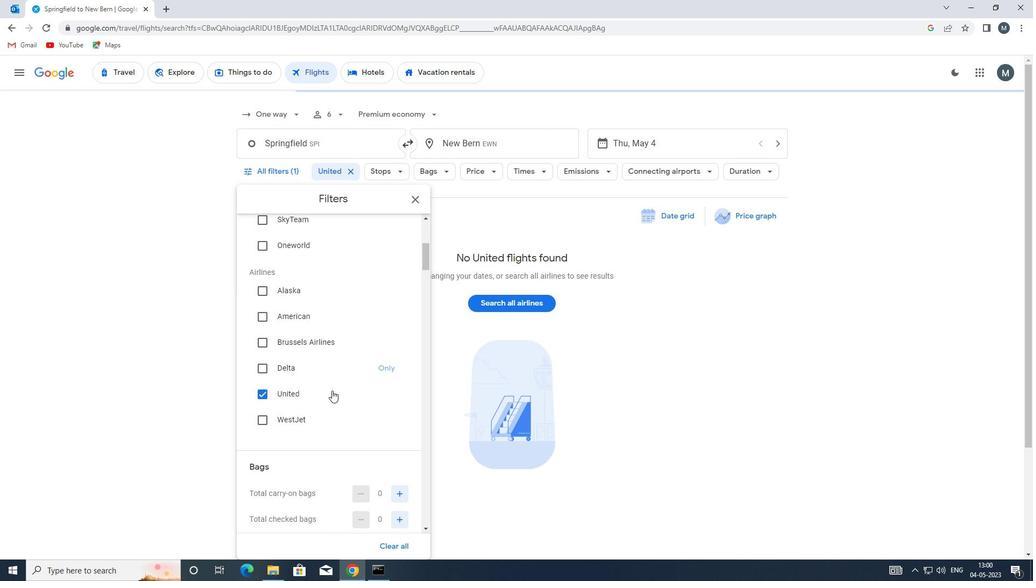 
Action: Mouse scrolled (332, 390) with delta (0, 0)
Screenshot: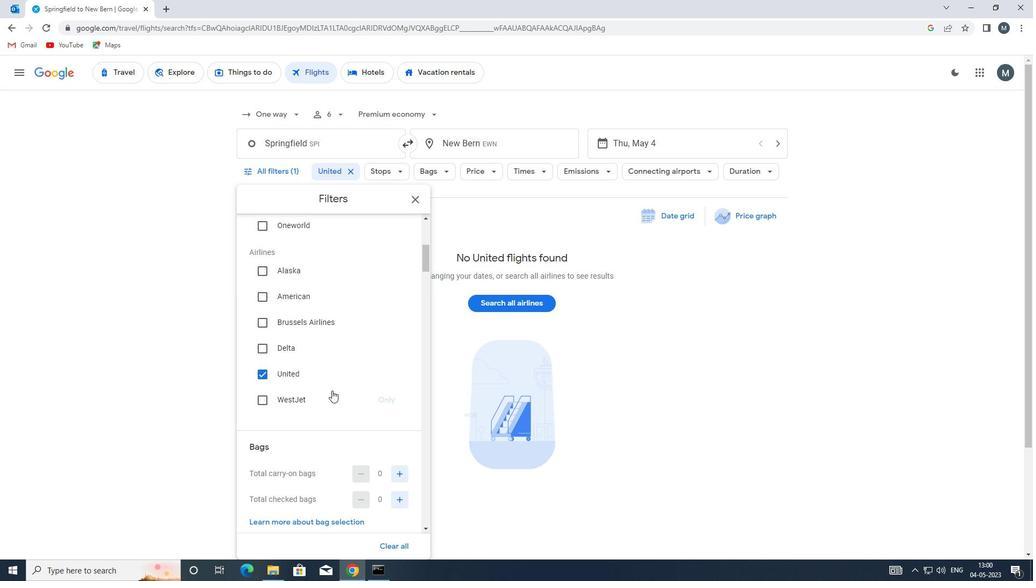 
Action: Mouse scrolled (332, 390) with delta (0, 0)
Screenshot: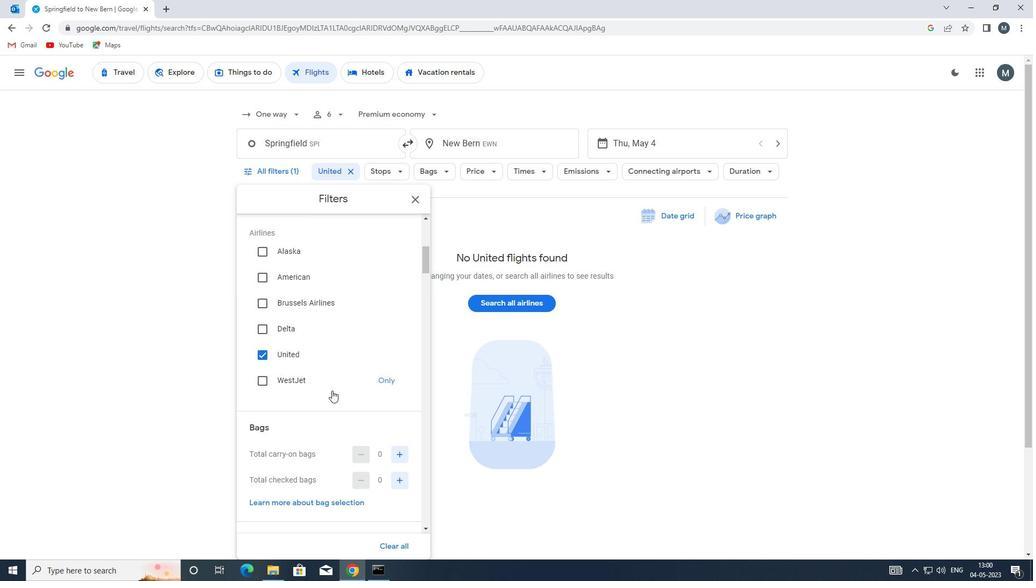 
Action: Mouse moved to (395, 336)
Screenshot: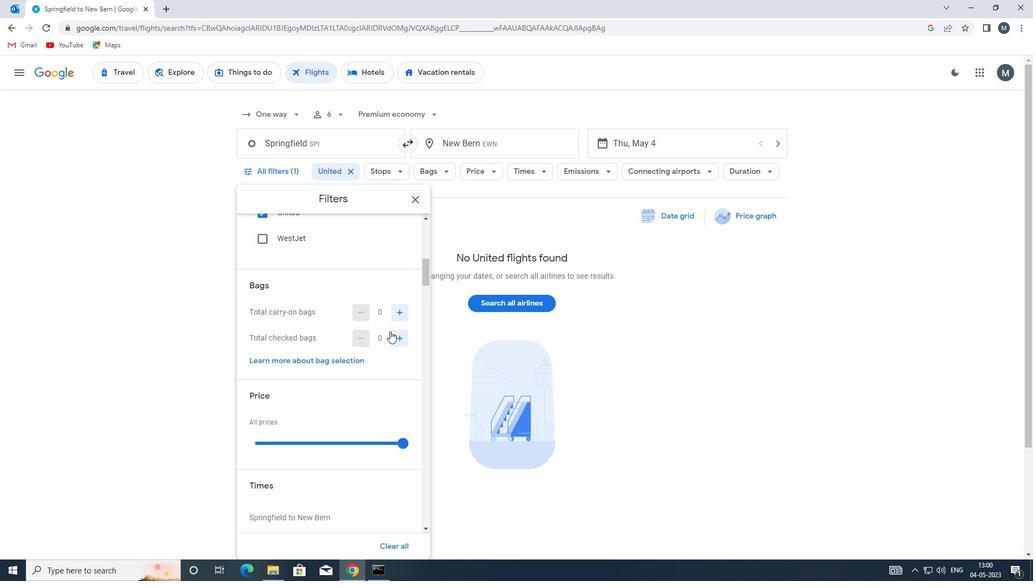 
Action: Mouse pressed left at (395, 336)
Screenshot: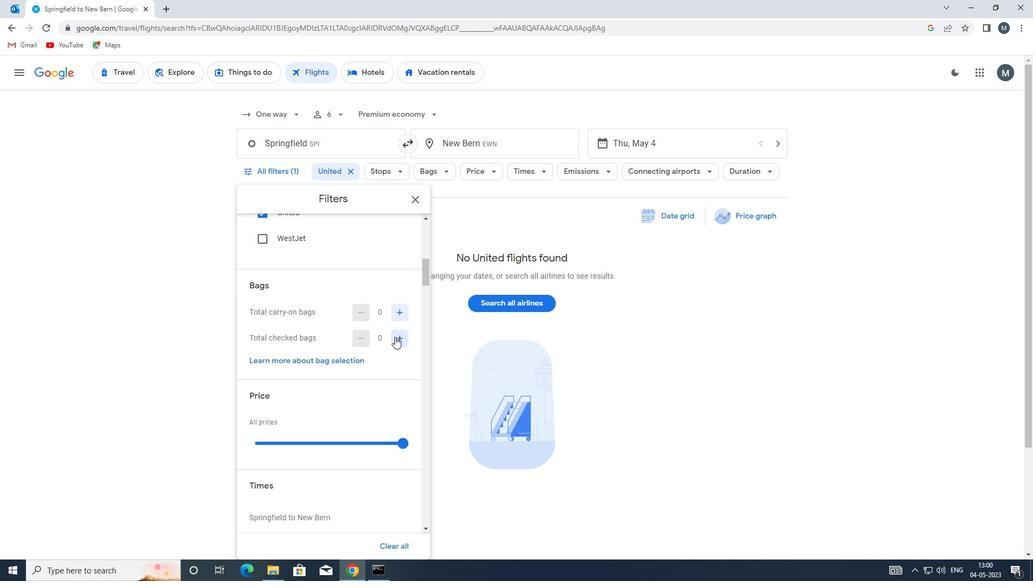 
Action: Mouse pressed left at (395, 336)
Screenshot: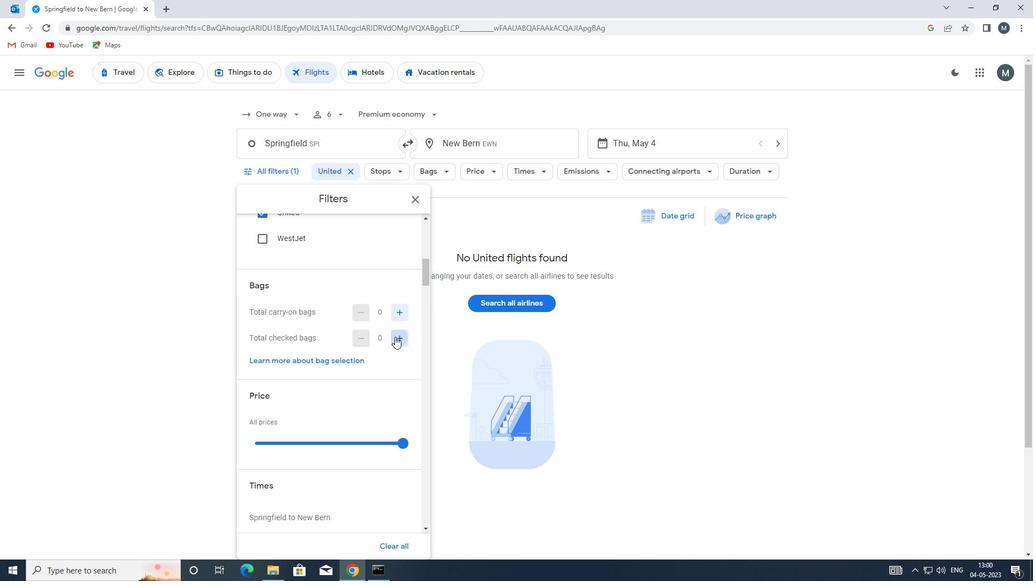 
Action: Mouse pressed left at (395, 336)
Screenshot: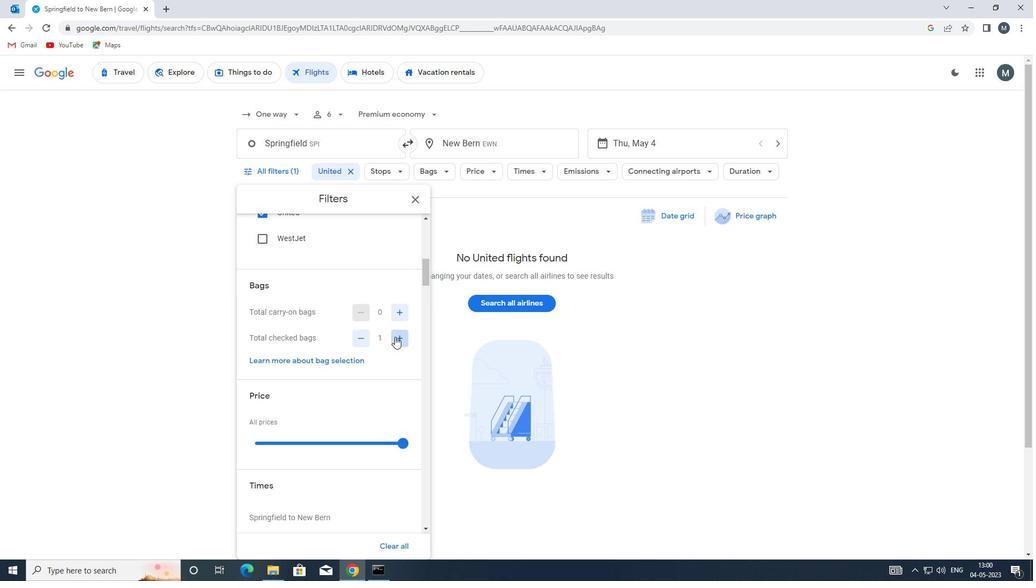 
Action: Mouse pressed left at (395, 336)
Screenshot: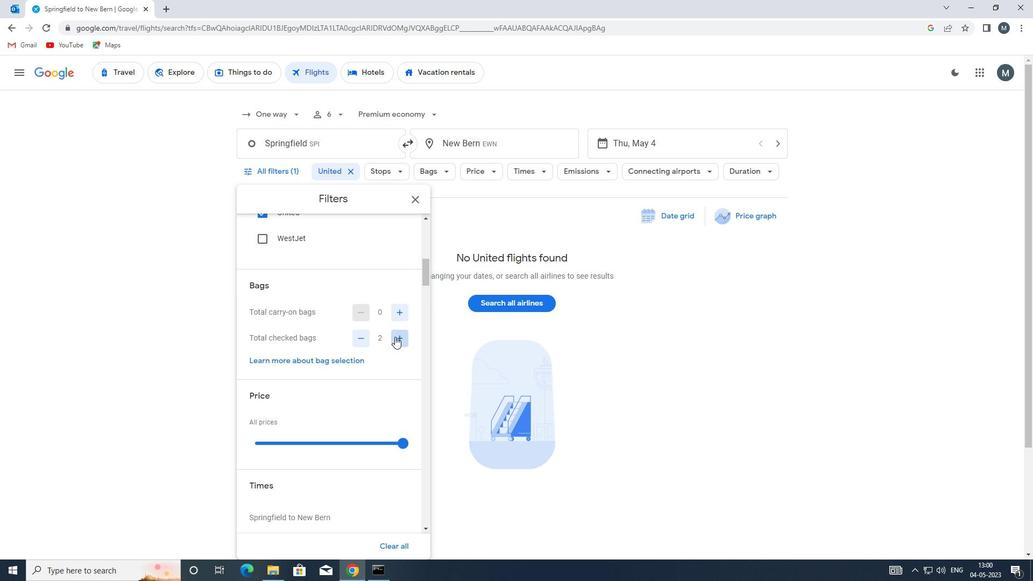 
Action: Mouse pressed left at (395, 336)
Screenshot: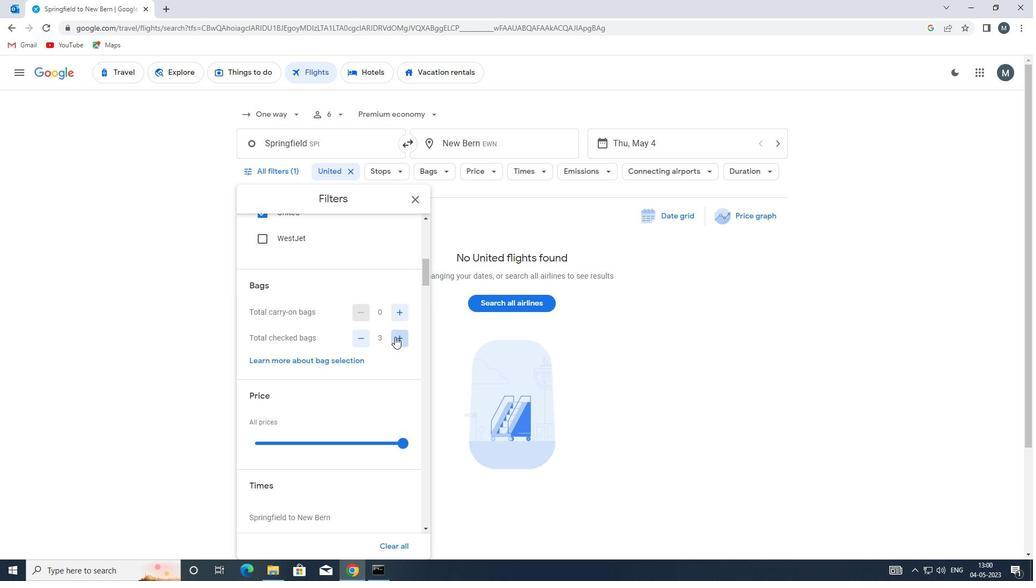 
Action: Mouse pressed left at (395, 336)
Screenshot: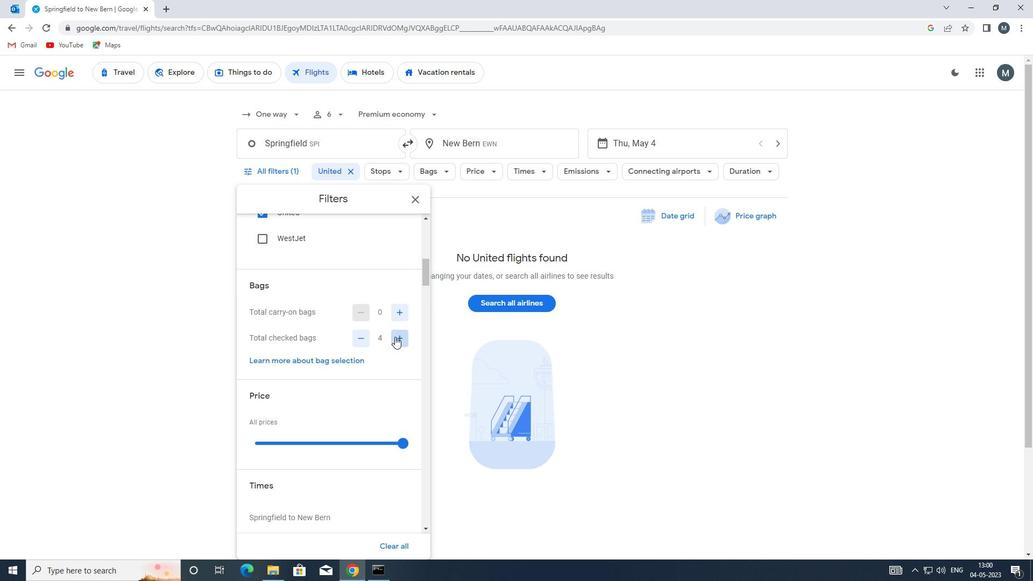 
Action: Mouse pressed left at (395, 336)
Screenshot: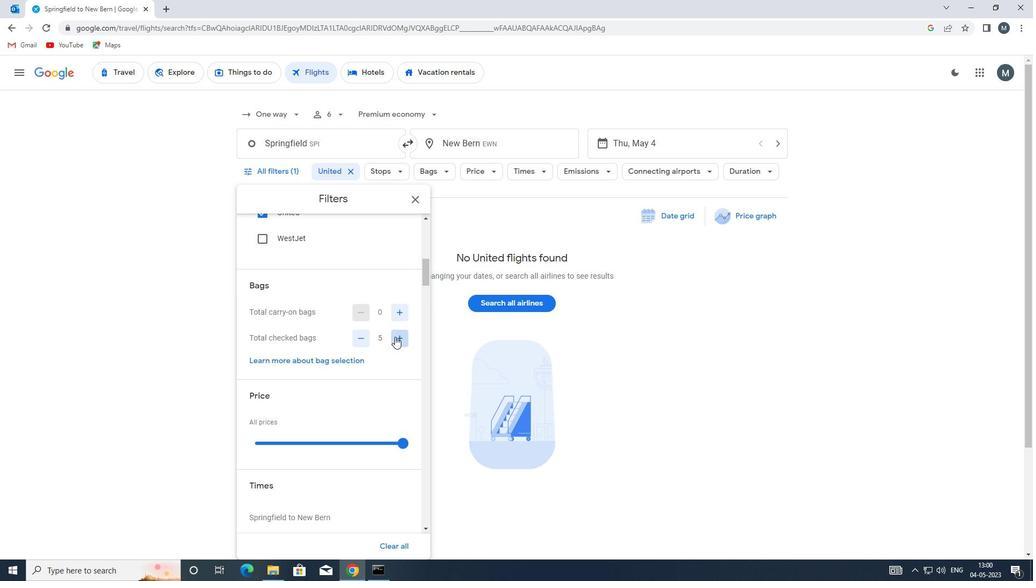 
Action: Mouse pressed left at (395, 336)
Screenshot: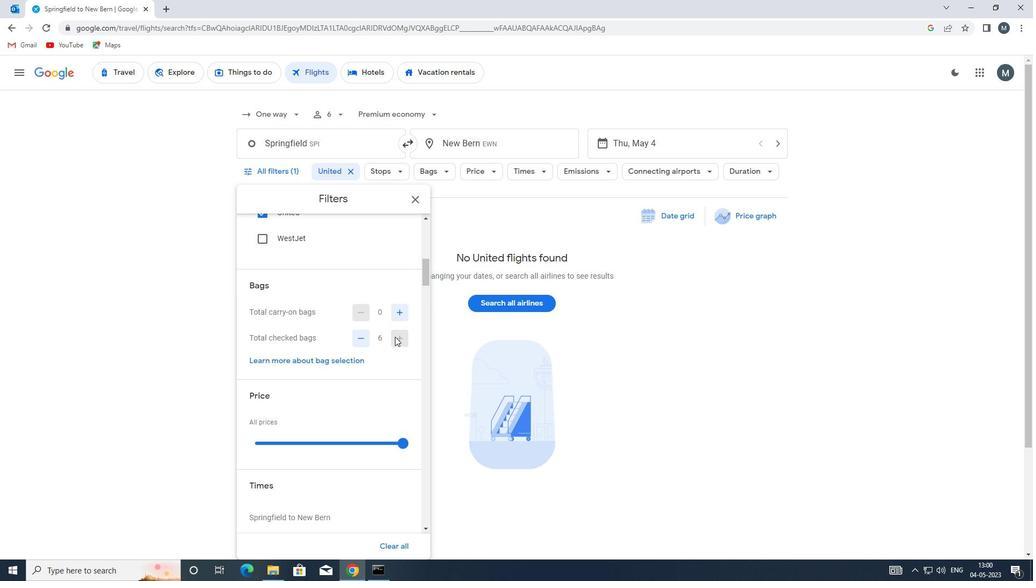 
Action: Mouse pressed left at (395, 336)
Screenshot: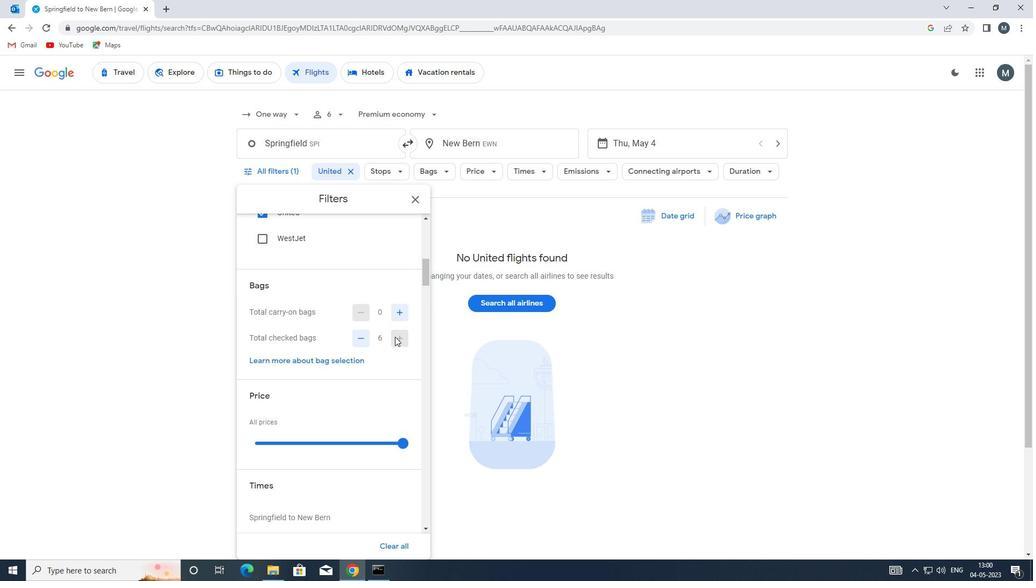 
Action: Mouse moved to (336, 332)
Screenshot: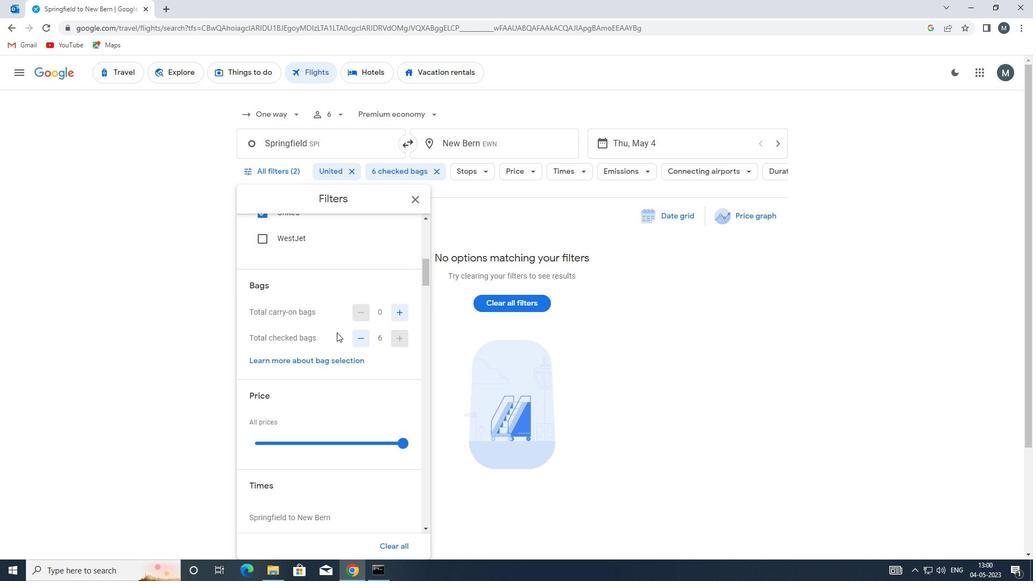
Action: Mouse scrolled (336, 332) with delta (0, 0)
Screenshot: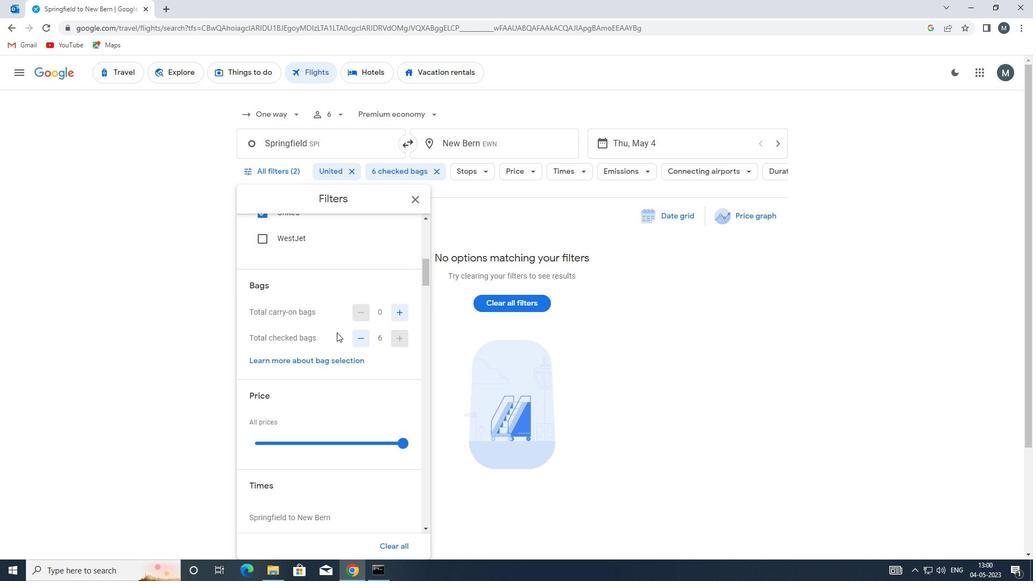 
Action: Mouse moved to (334, 332)
Screenshot: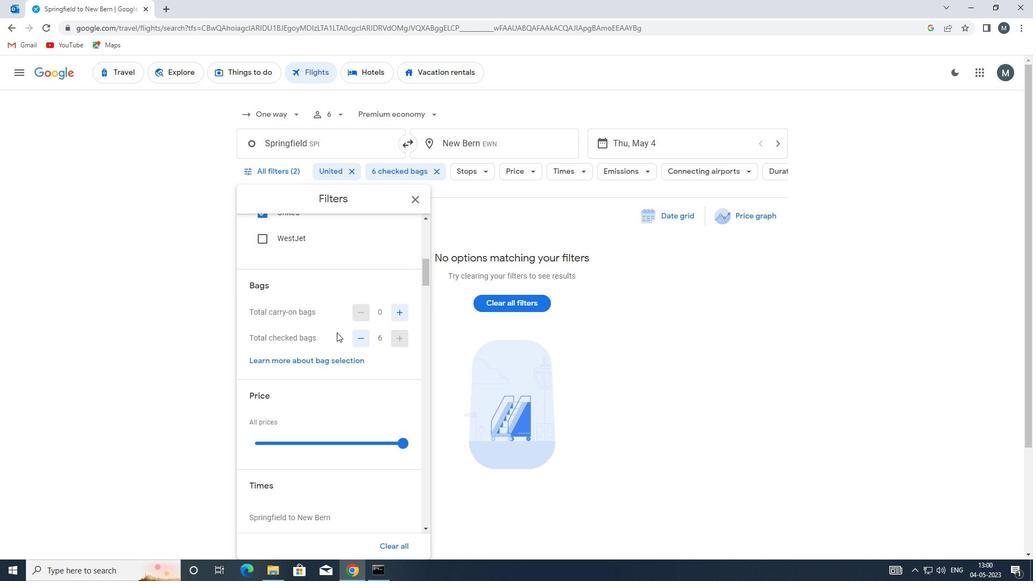 
Action: Mouse scrolled (334, 332) with delta (0, 0)
Screenshot: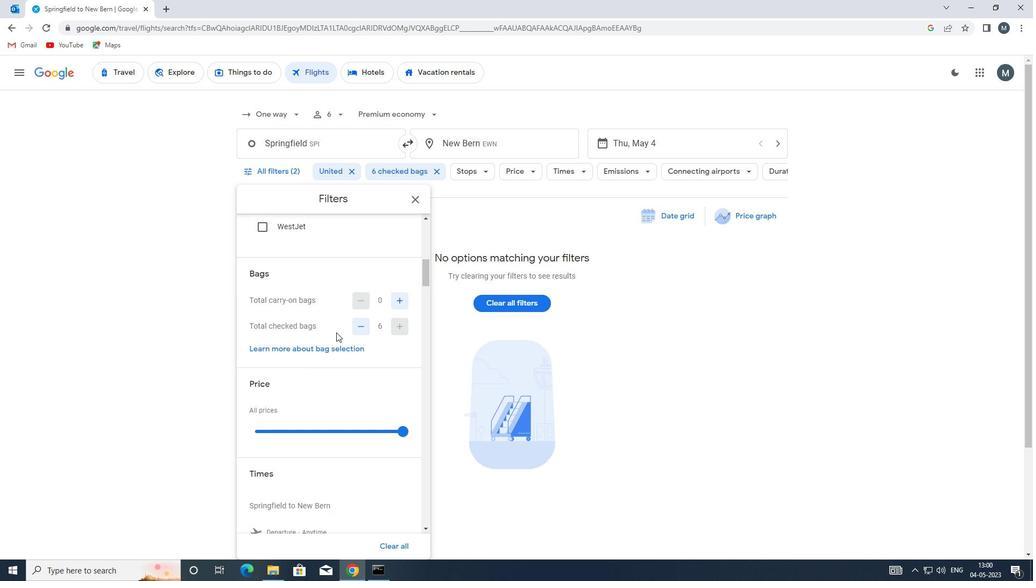 
Action: Mouse moved to (321, 336)
Screenshot: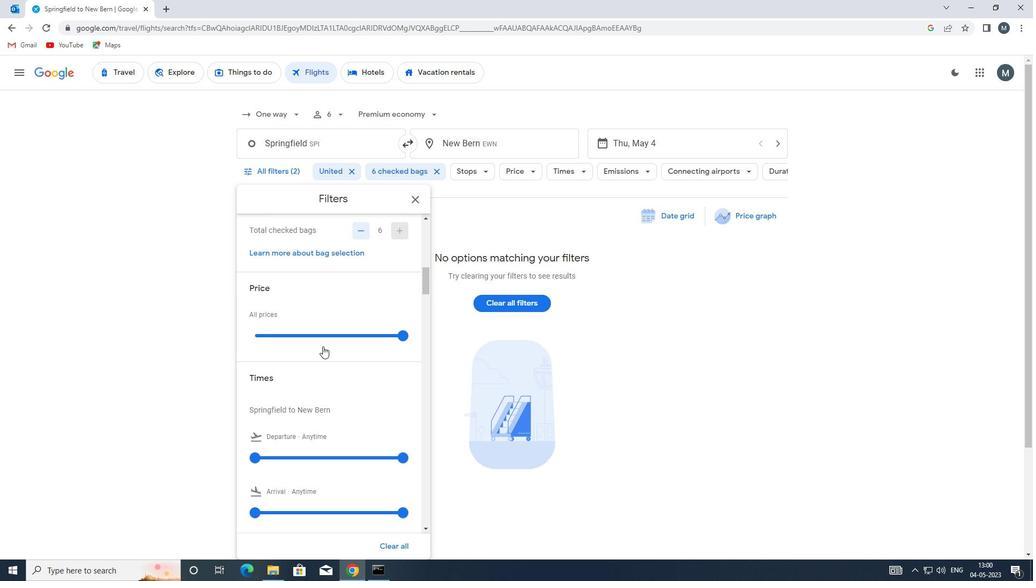 
Action: Mouse pressed left at (321, 336)
Screenshot: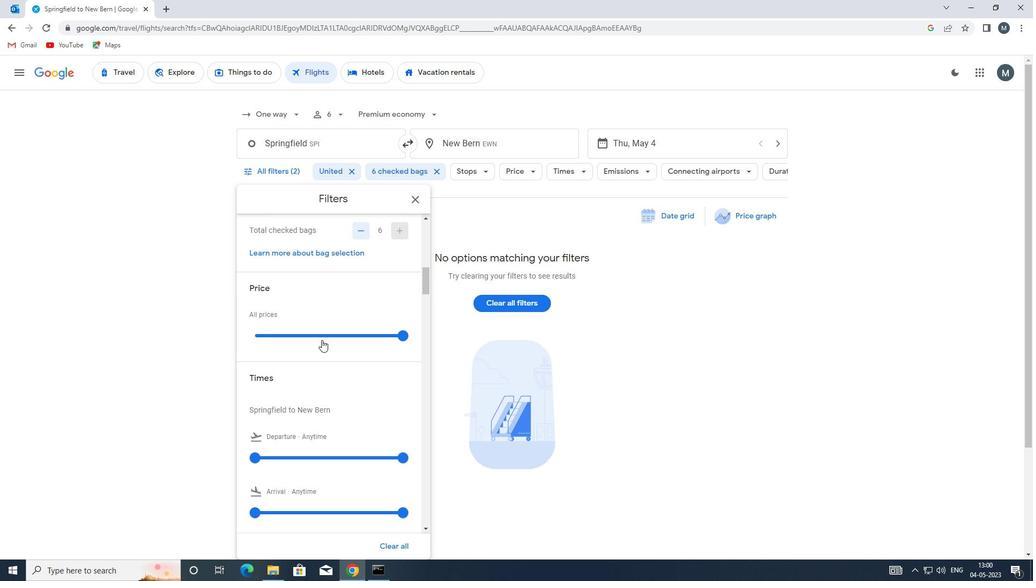 
Action: Mouse pressed left at (321, 336)
Screenshot: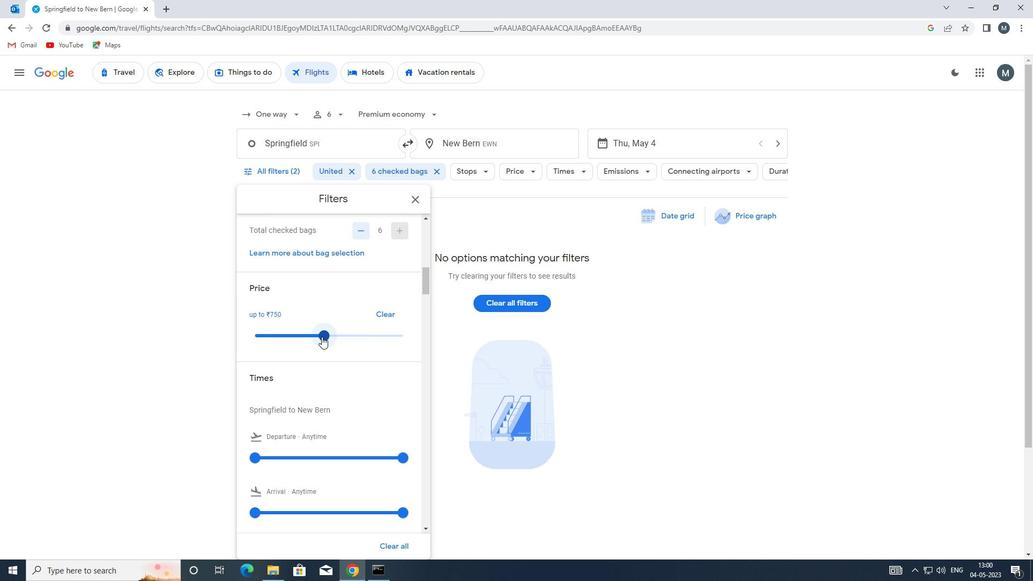 
Action: Mouse moved to (325, 330)
Screenshot: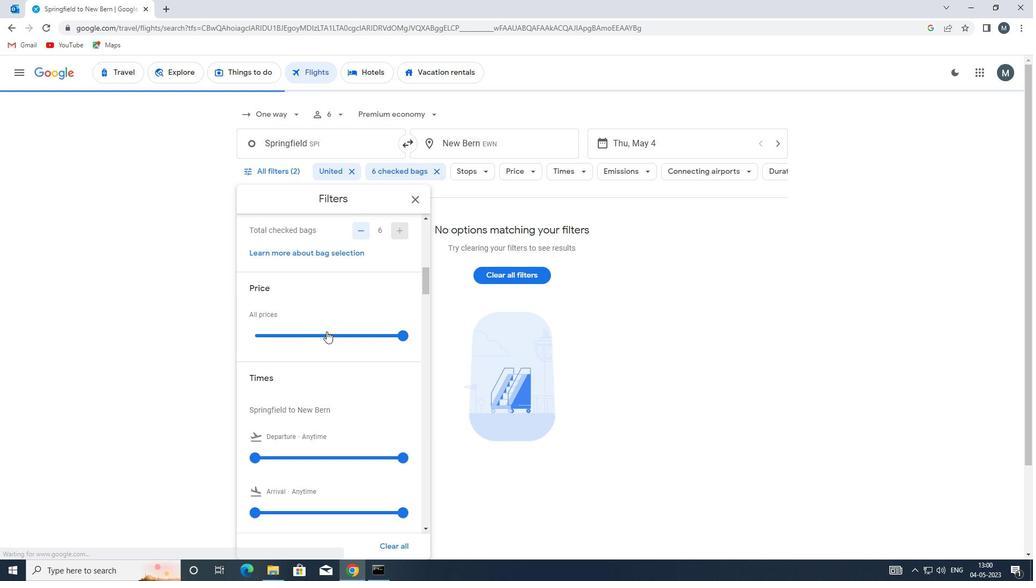 
Action: Mouse scrolled (325, 329) with delta (0, 0)
Screenshot: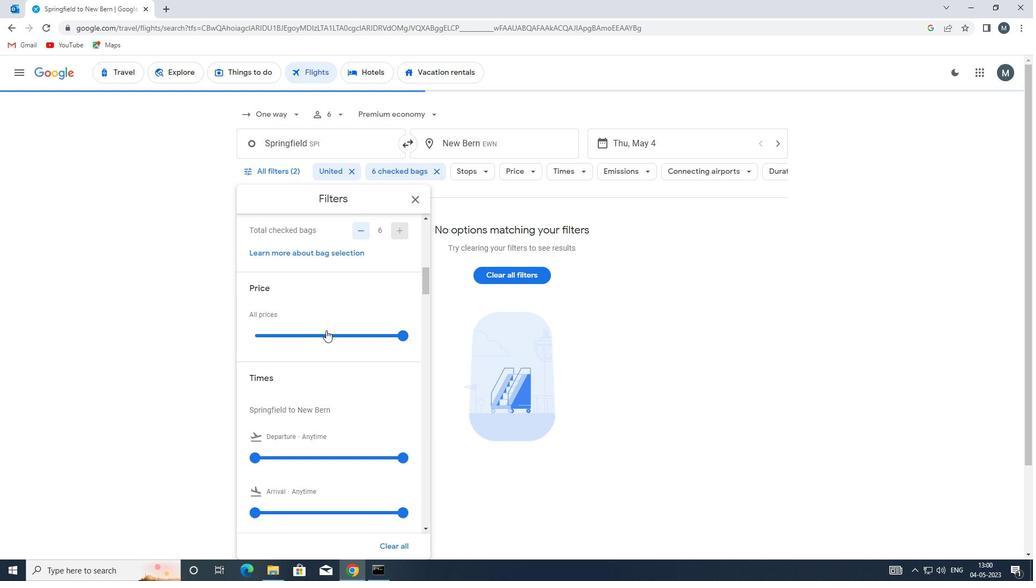 
Action: Mouse moved to (303, 359)
Screenshot: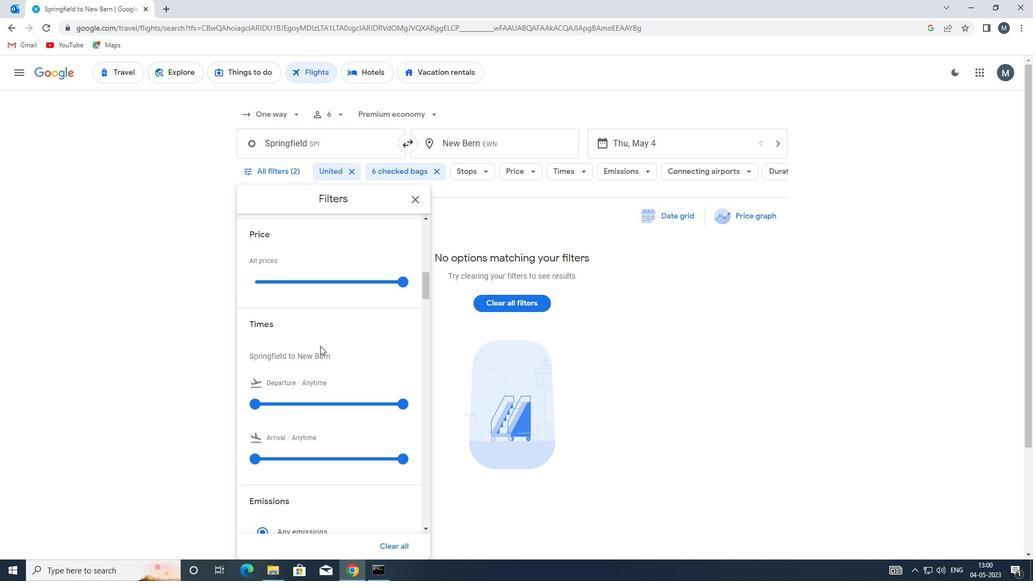 
Action: Mouse scrolled (303, 358) with delta (0, 0)
Screenshot: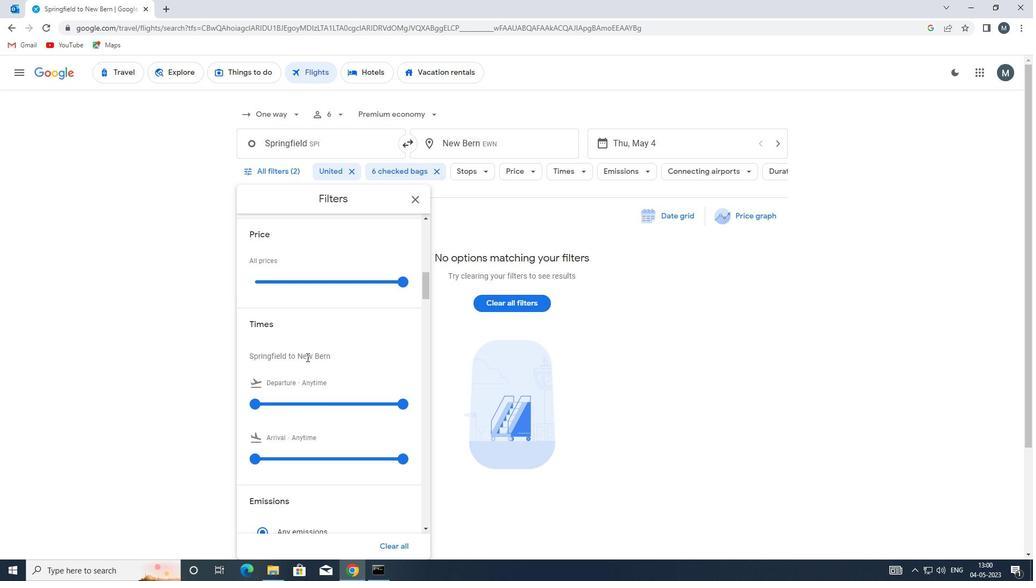 
Action: Mouse moved to (266, 346)
Screenshot: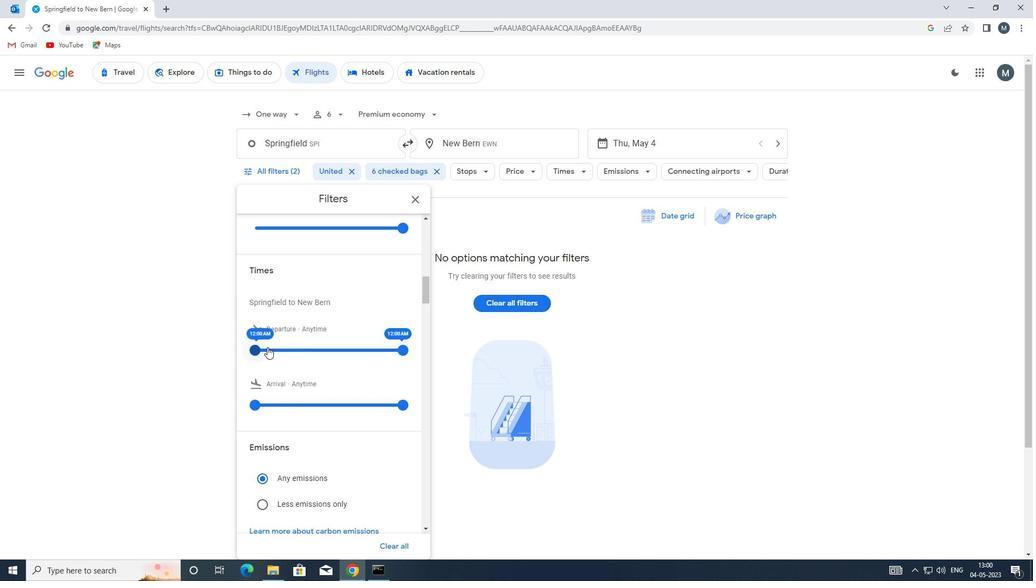 
Action: Mouse pressed left at (266, 346)
Screenshot: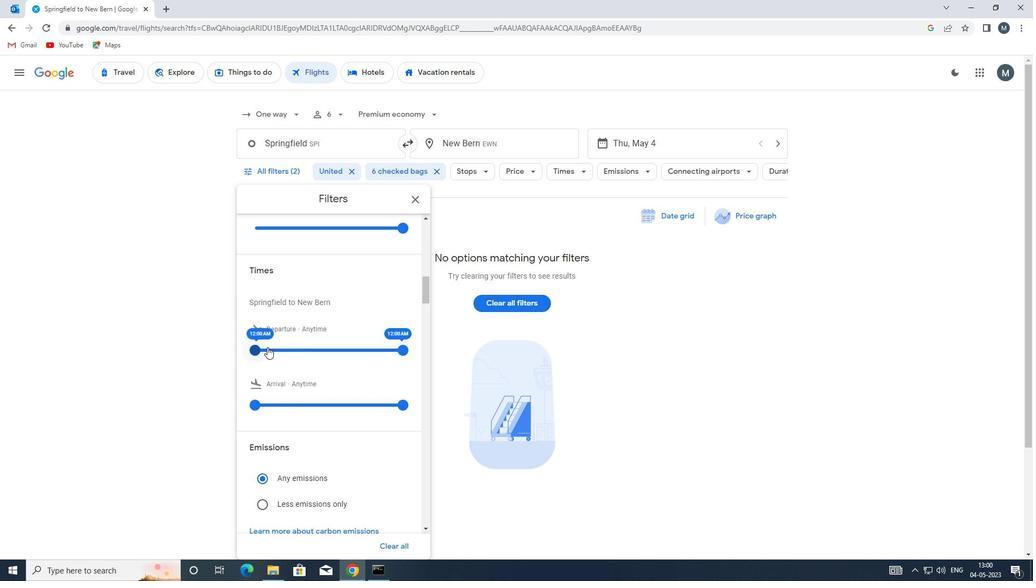 
Action: Mouse moved to (401, 349)
Screenshot: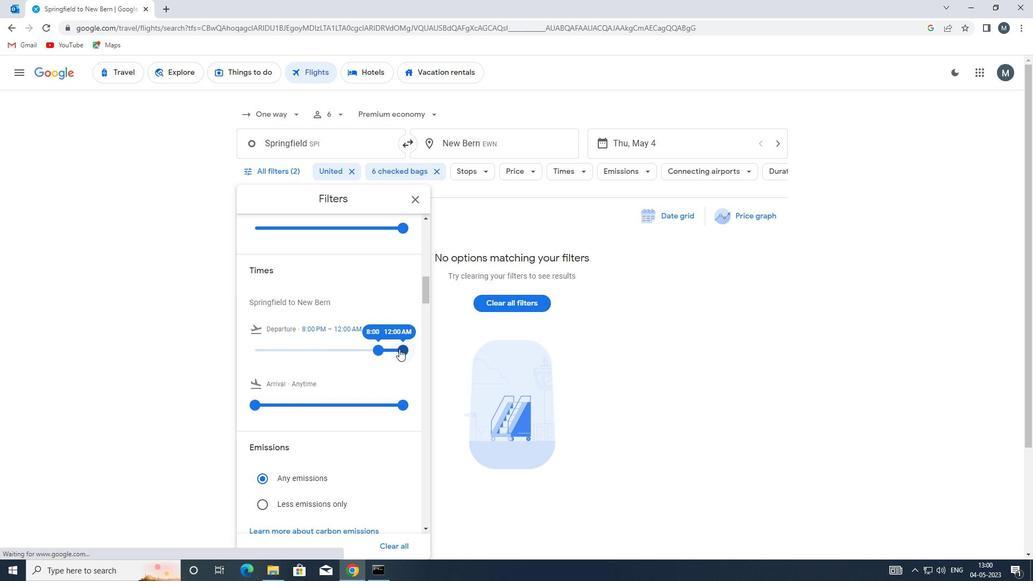 
Action: Mouse pressed left at (401, 349)
Screenshot: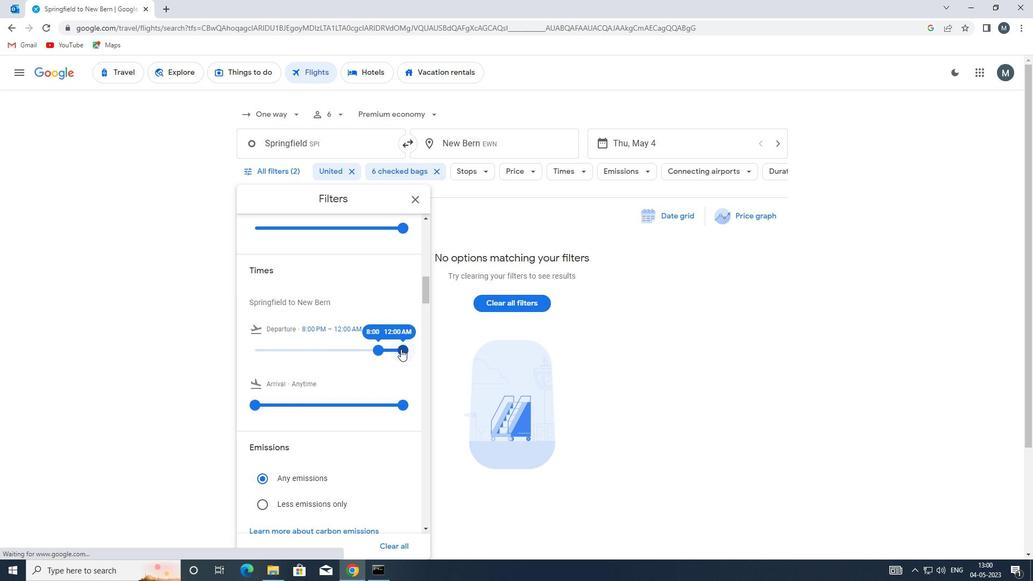 
Action: Mouse moved to (381, 352)
Screenshot: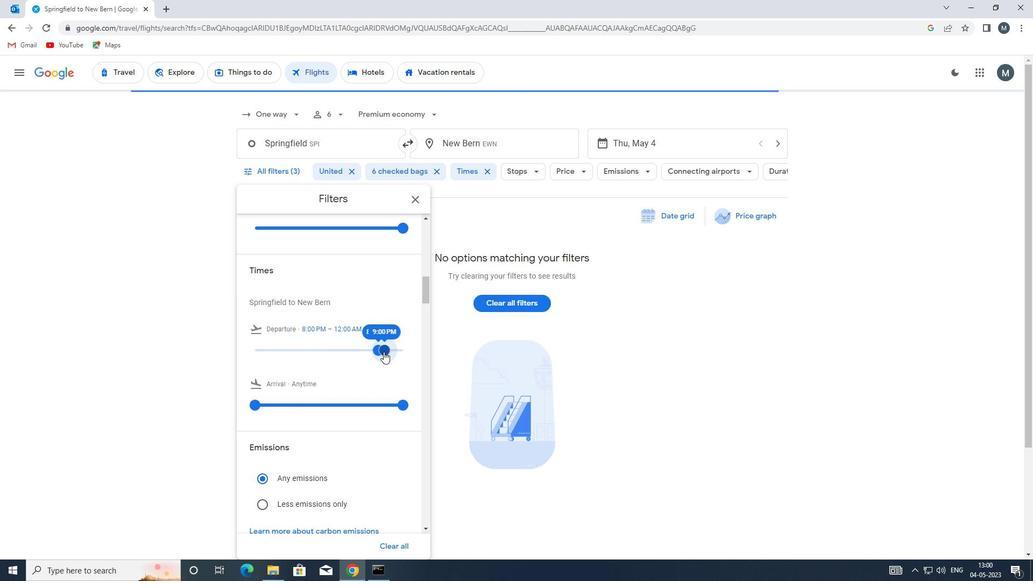 
Action: Mouse scrolled (381, 351) with delta (0, 0)
Screenshot: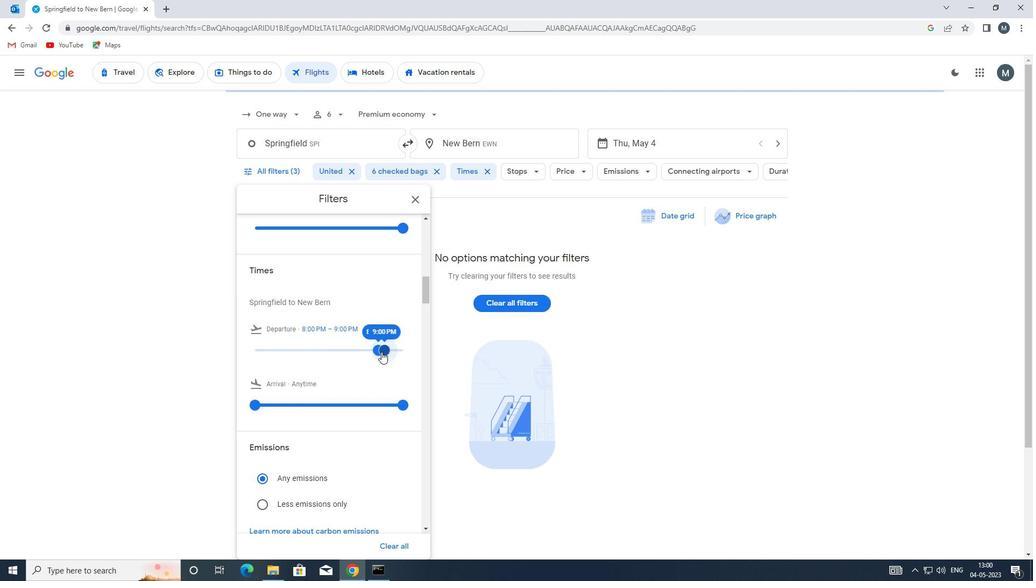 
Action: Mouse moved to (380, 352)
Screenshot: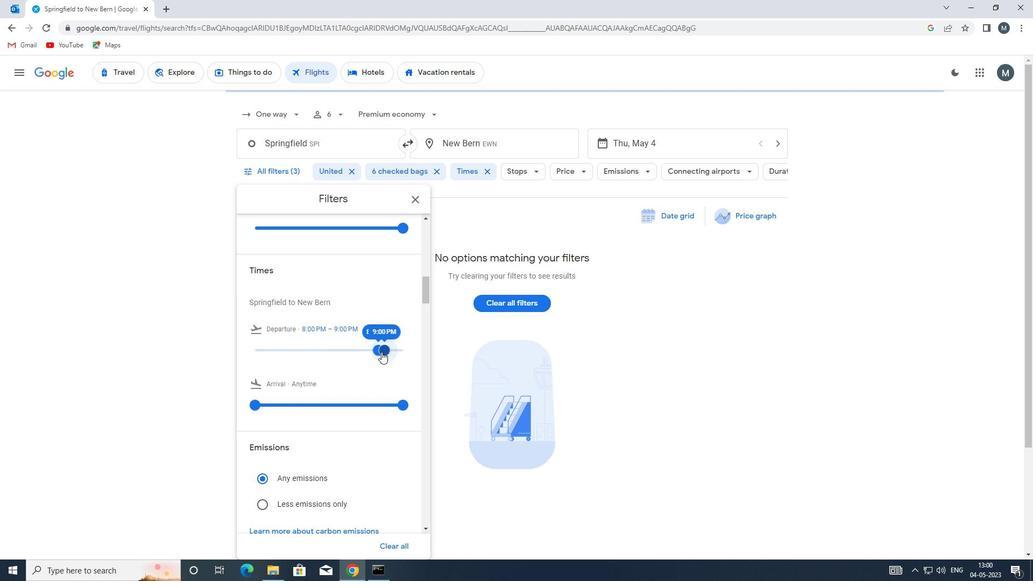 
Action: Mouse scrolled (380, 351) with delta (0, 0)
Screenshot: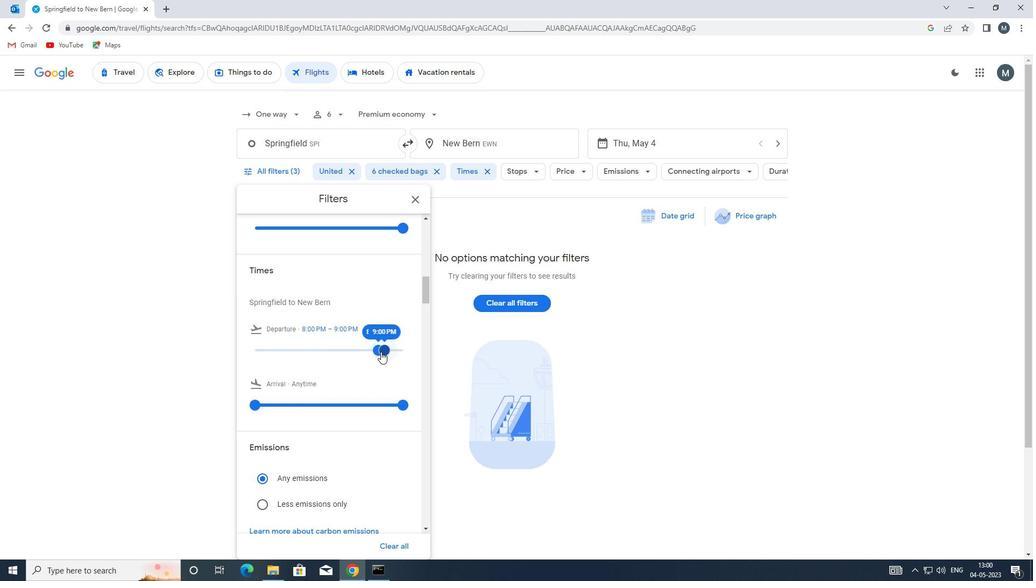 
Action: Mouse moved to (417, 198)
Screenshot: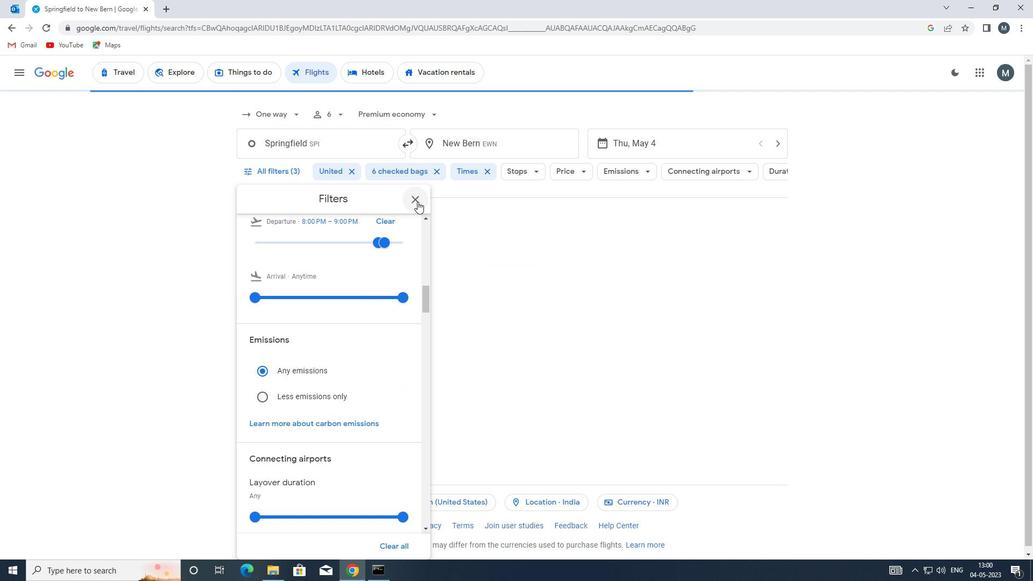 
Action: Mouse pressed left at (417, 198)
Screenshot: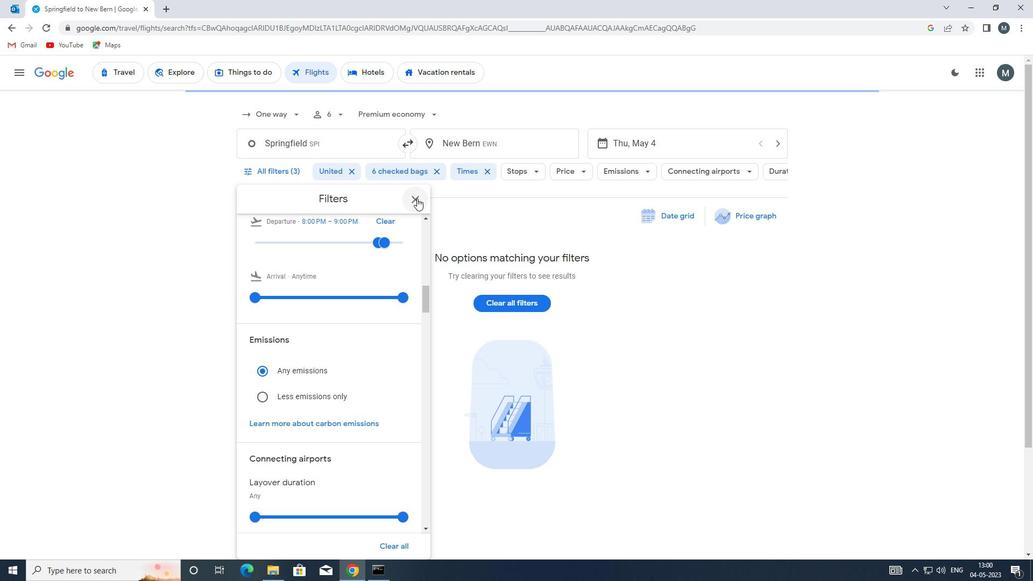 
Action: Mouse moved to (417, 198)
Screenshot: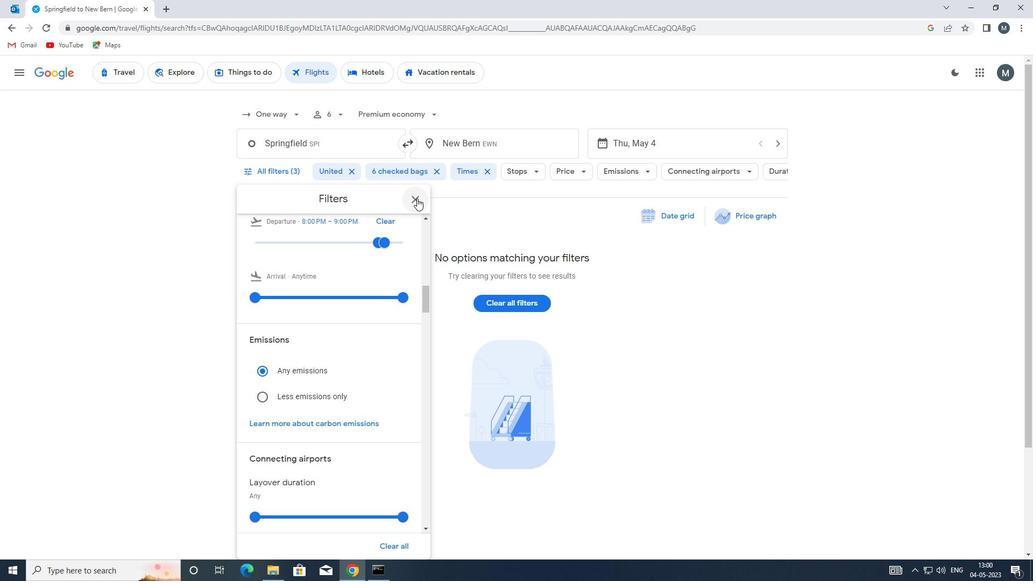 
